 Task: Find connections with filter location Ajā with filter topic #Mobileapplicationswith filter profile language Potuguese with filter current company Tekion Corp with filter school C.V.Raman College of Engineering with filter industry Services for Renewable Energy with filter service category Filing with filter keywords title Chief Executive Officer
Action: Mouse moved to (486, 63)
Screenshot: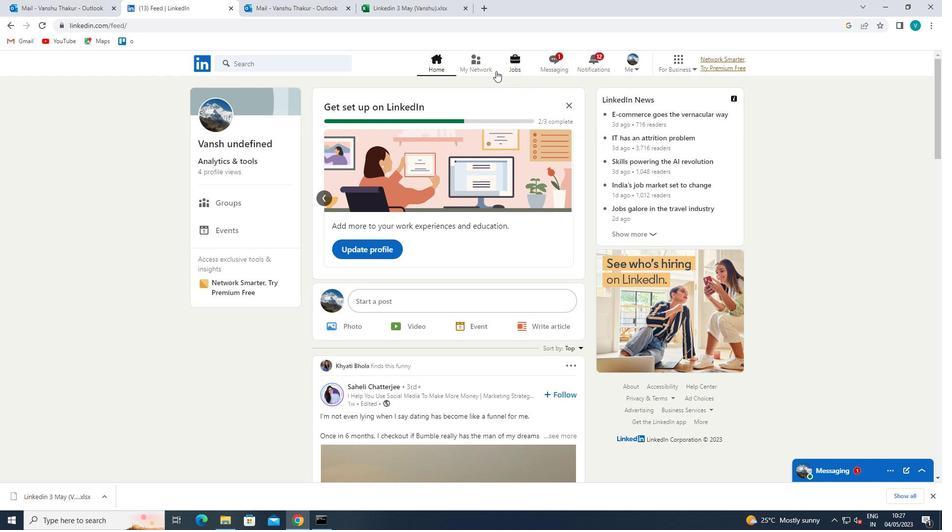 
Action: Mouse pressed left at (486, 63)
Screenshot: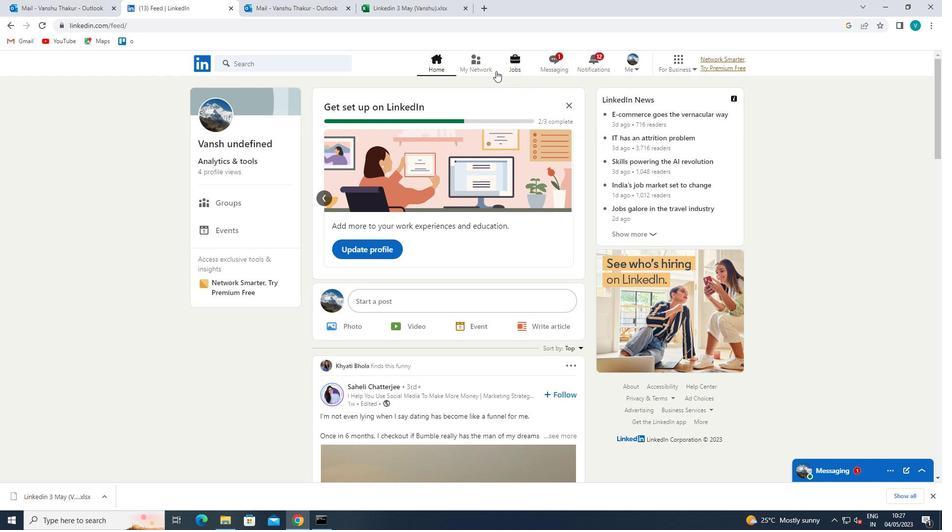 
Action: Mouse moved to (273, 116)
Screenshot: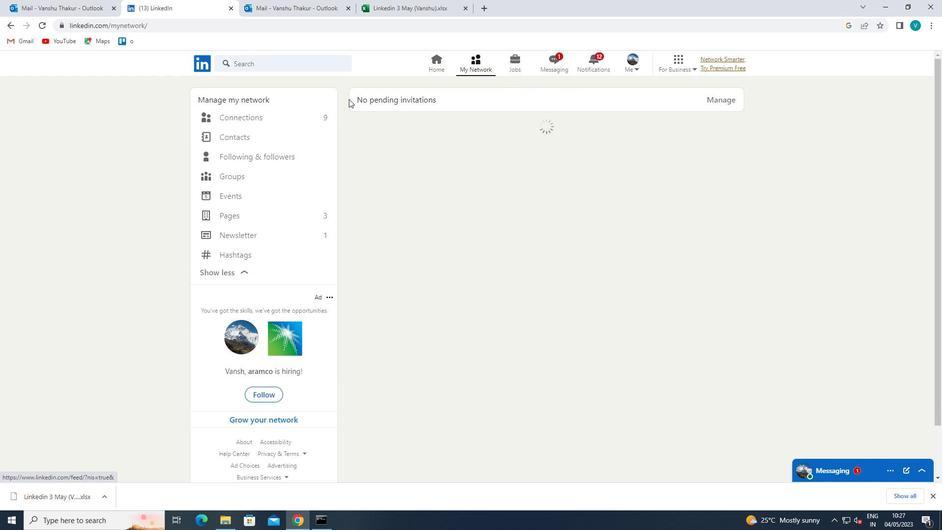 
Action: Mouse pressed left at (273, 116)
Screenshot: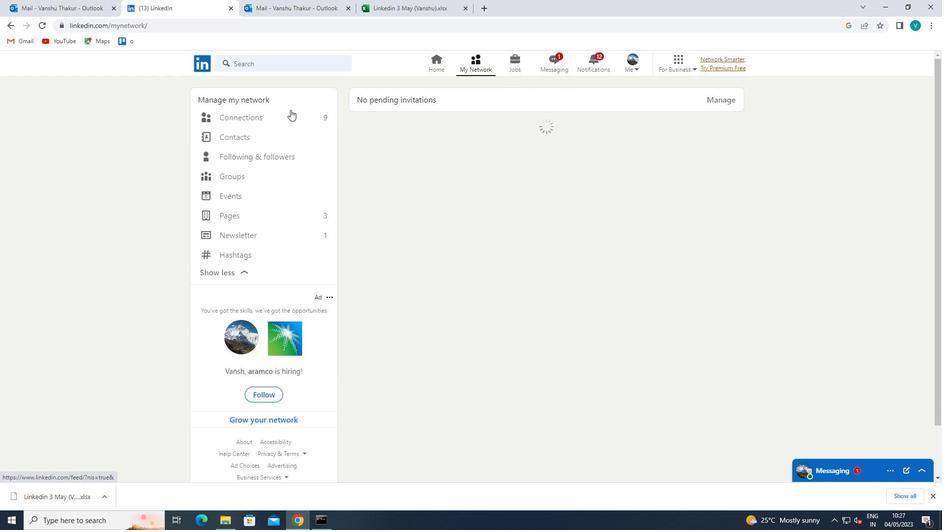 
Action: Mouse moved to (539, 122)
Screenshot: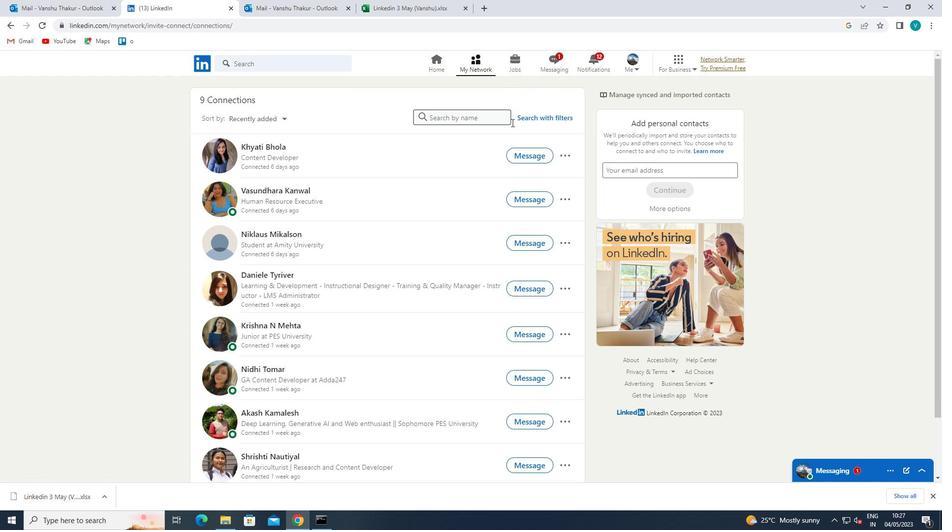 
Action: Mouse pressed left at (539, 122)
Screenshot: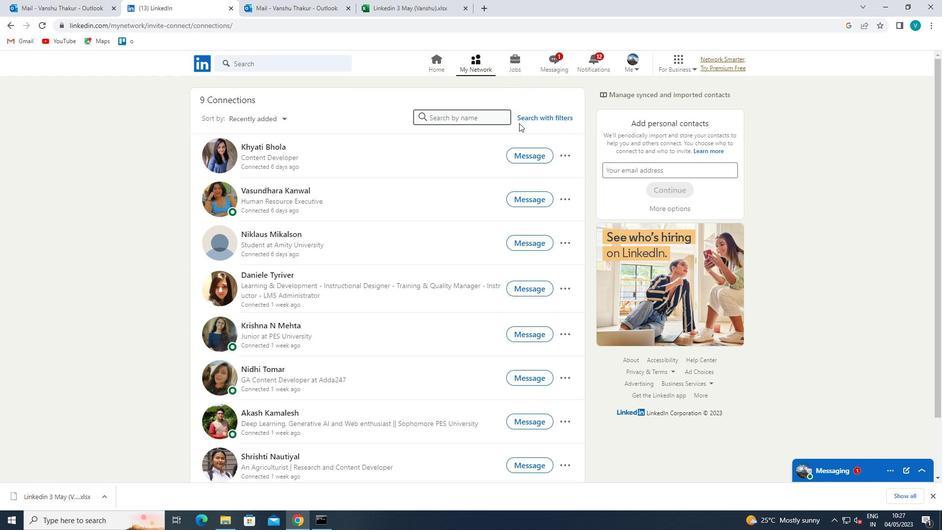 
Action: Mouse moved to (478, 92)
Screenshot: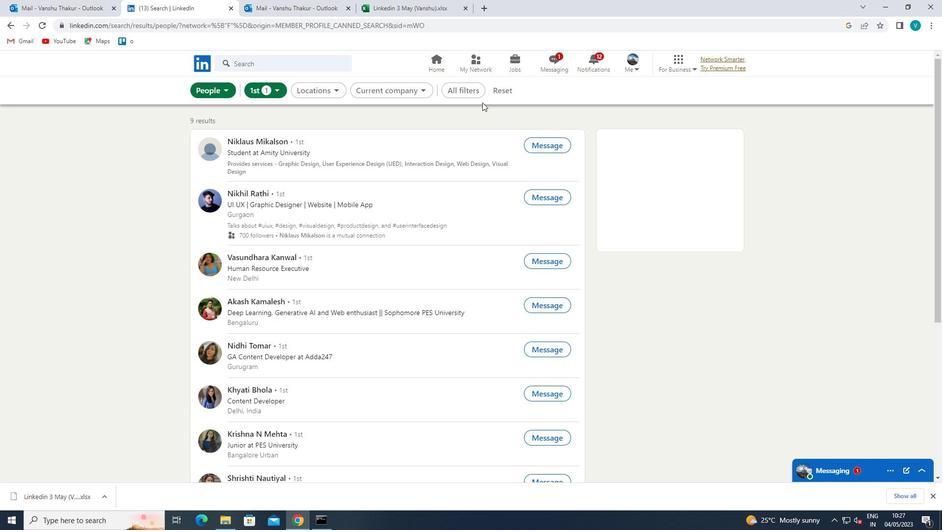 
Action: Mouse pressed left at (478, 92)
Screenshot: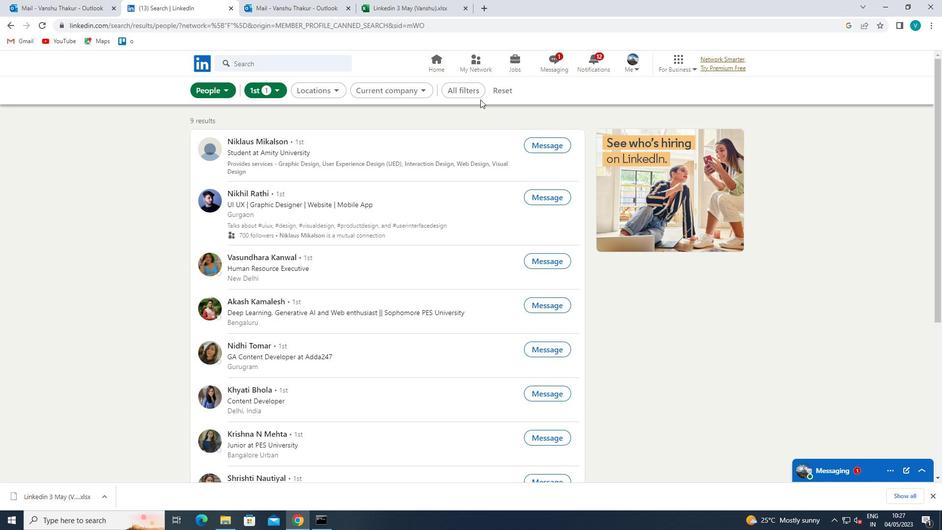 
Action: Mouse moved to (752, 203)
Screenshot: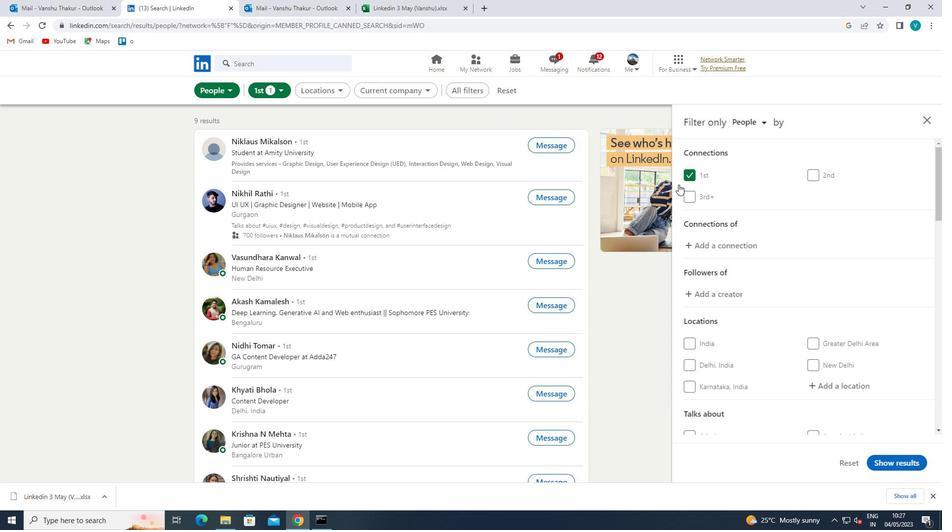 
Action: Mouse scrolled (752, 202) with delta (0, 0)
Screenshot: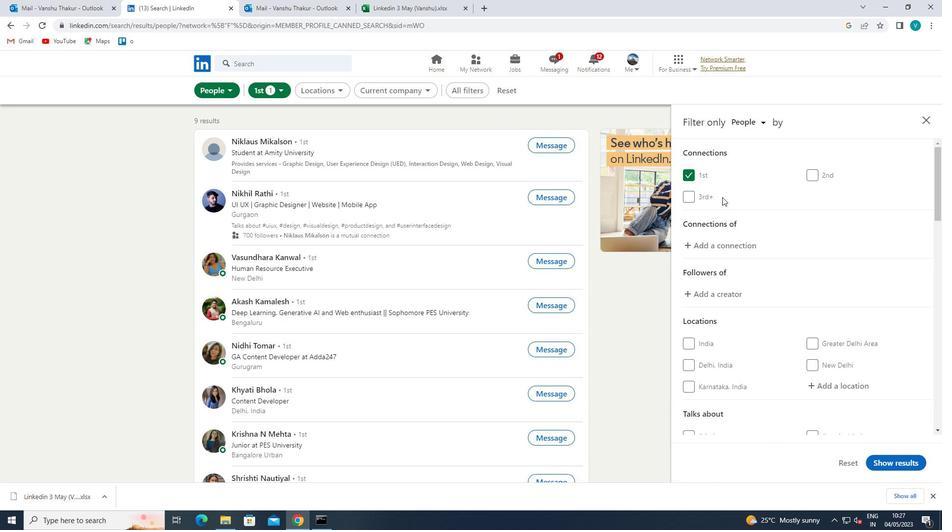 
Action: Mouse scrolled (752, 202) with delta (0, 0)
Screenshot: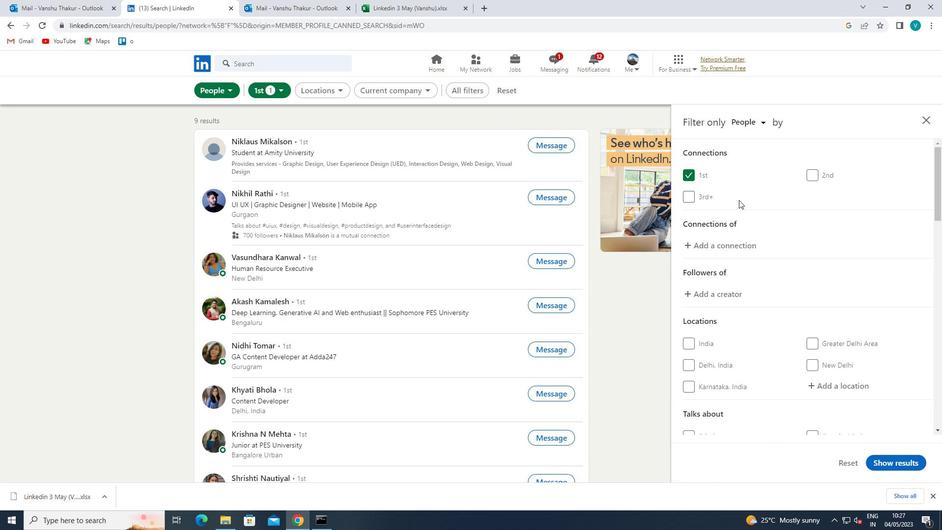 
Action: Mouse moved to (832, 293)
Screenshot: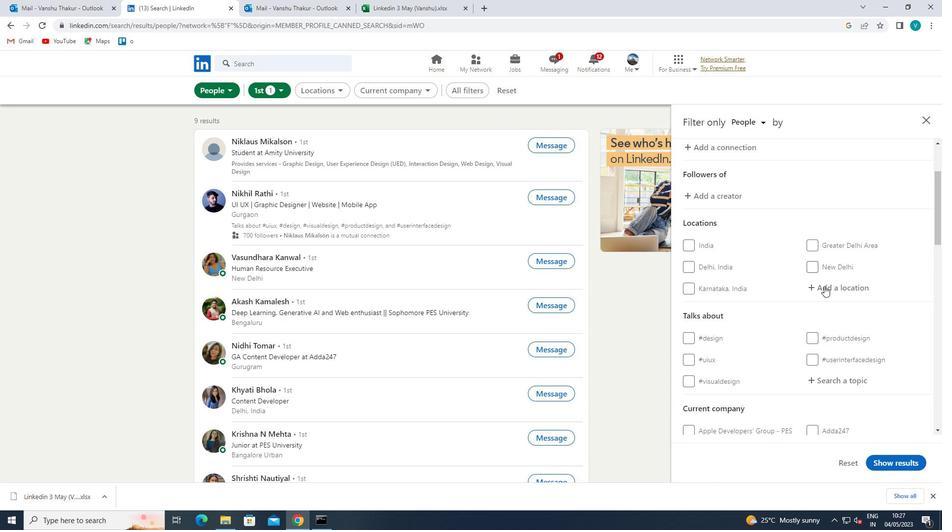 
Action: Mouse pressed left at (832, 293)
Screenshot: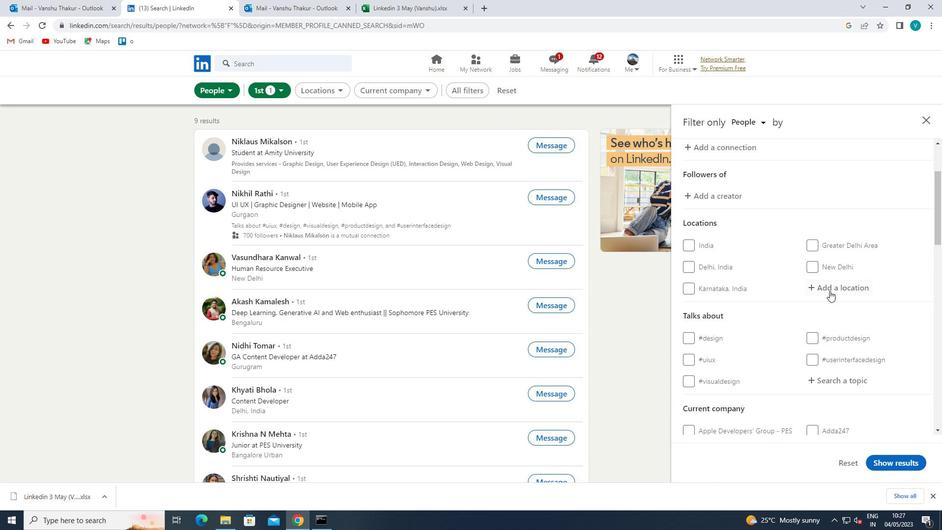 
Action: Mouse moved to (833, 293)
Screenshot: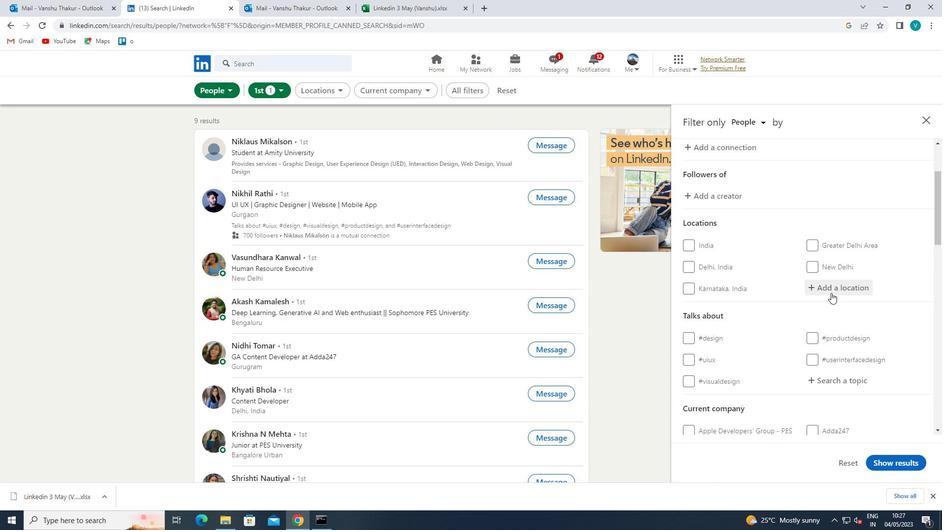 
Action: Key pressed <Key.shift>AJA
Screenshot: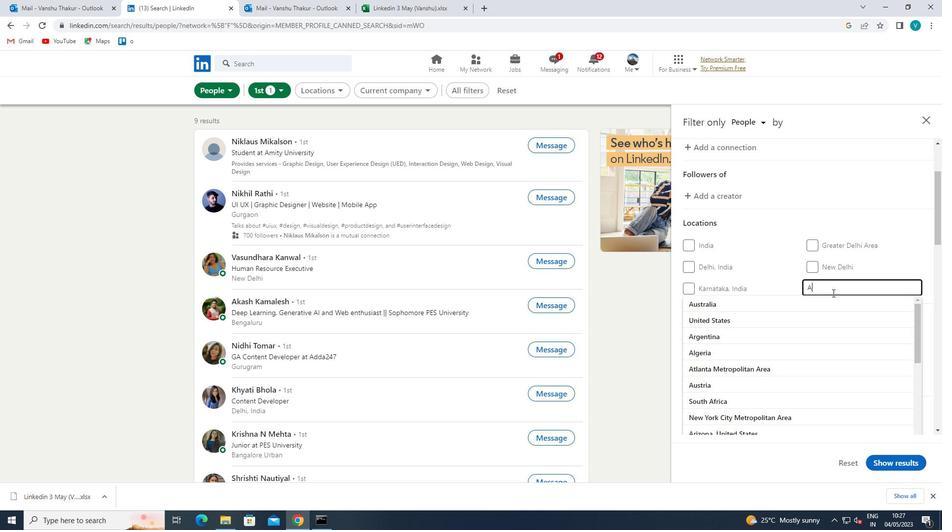 
Action: Mouse moved to (811, 321)
Screenshot: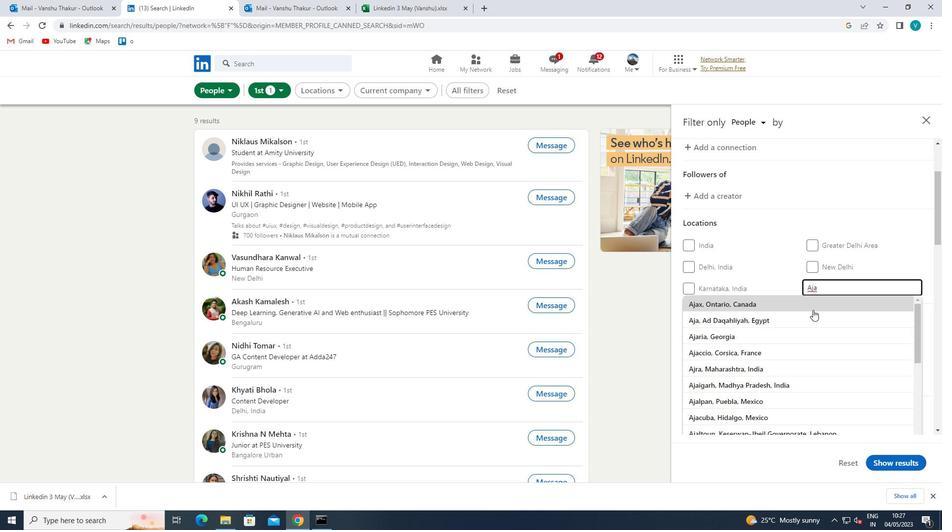 
Action: Mouse pressed left at (811, 321)
Screenshot: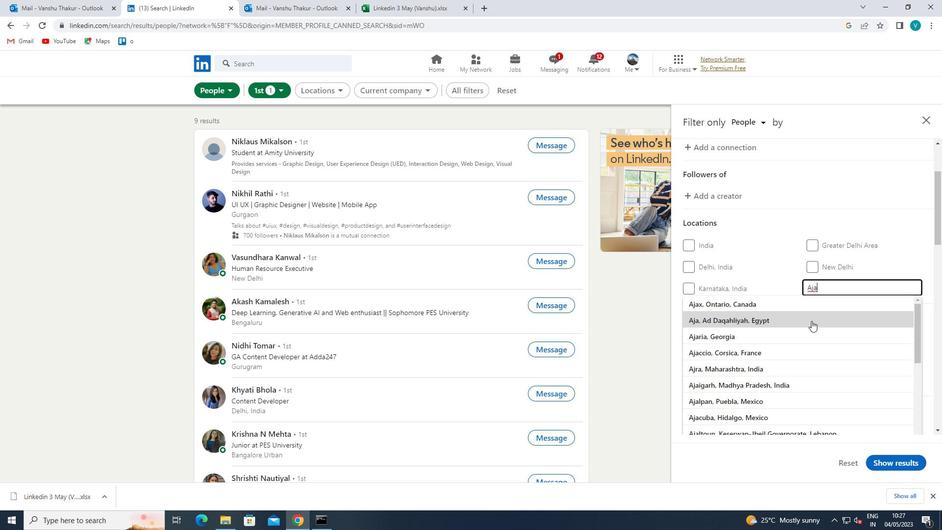 
Action: Mouse moved to (811, 321)
Screenshot: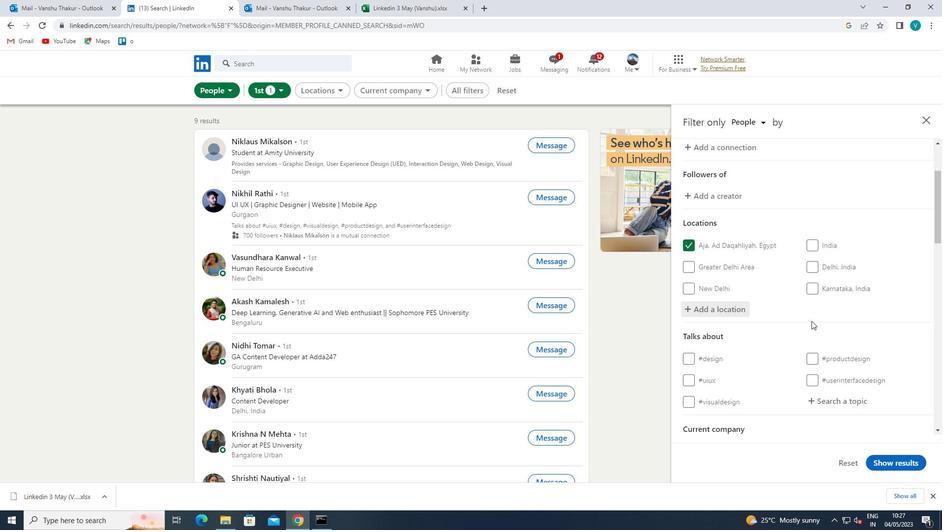 
Action: Mouse scrolled (811, 321) with delta (0, 0)
Screenshot: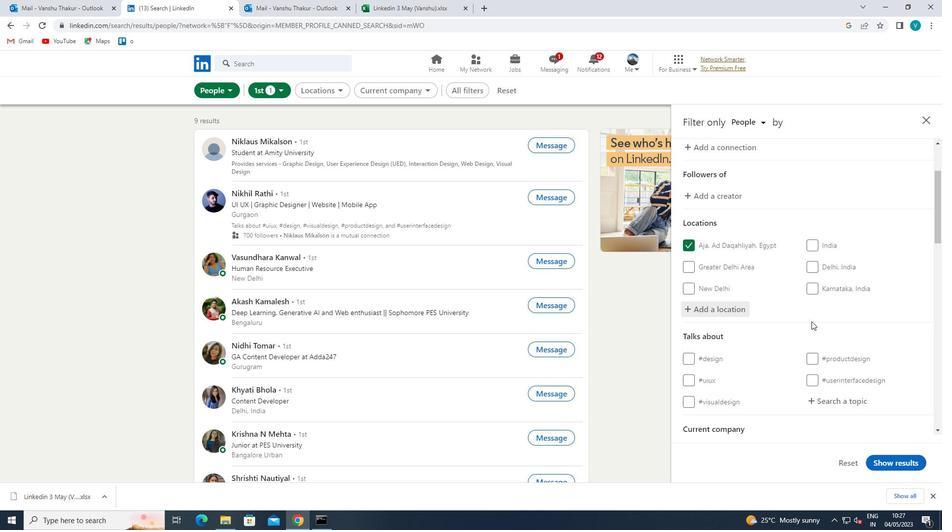 
Action: Mouse scrolled (811, 321) with delta (0, 0)
Screenshot: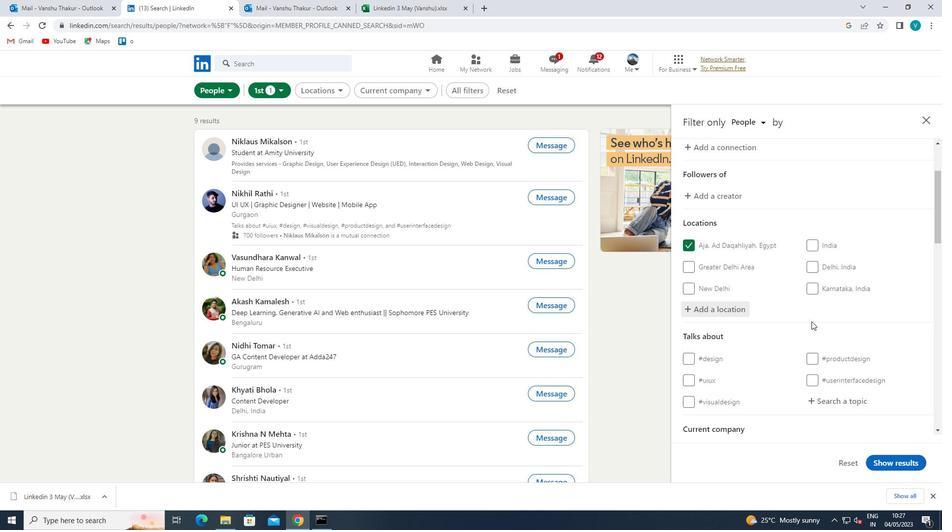 
Action: Mouse moved to (838, 302)
Screenshot: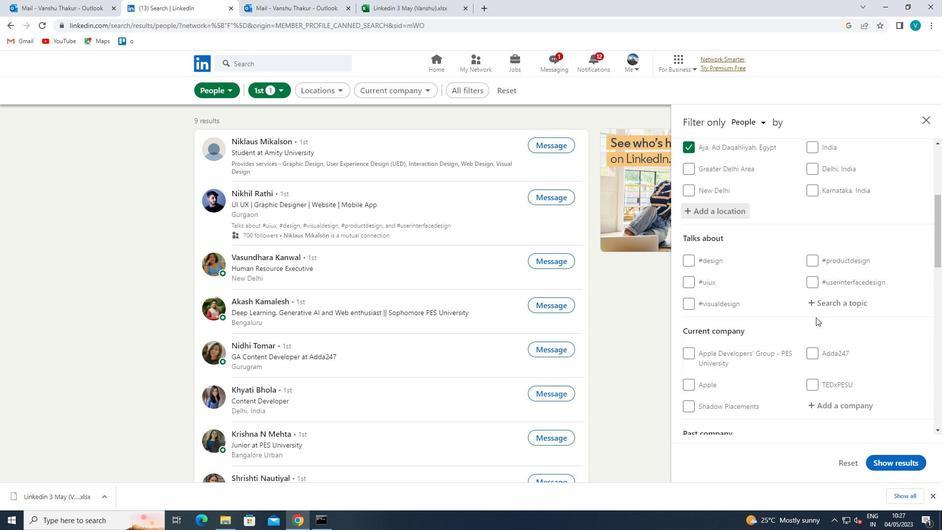 
Action: Mouse pressed left at (838, 302)
Screenshot: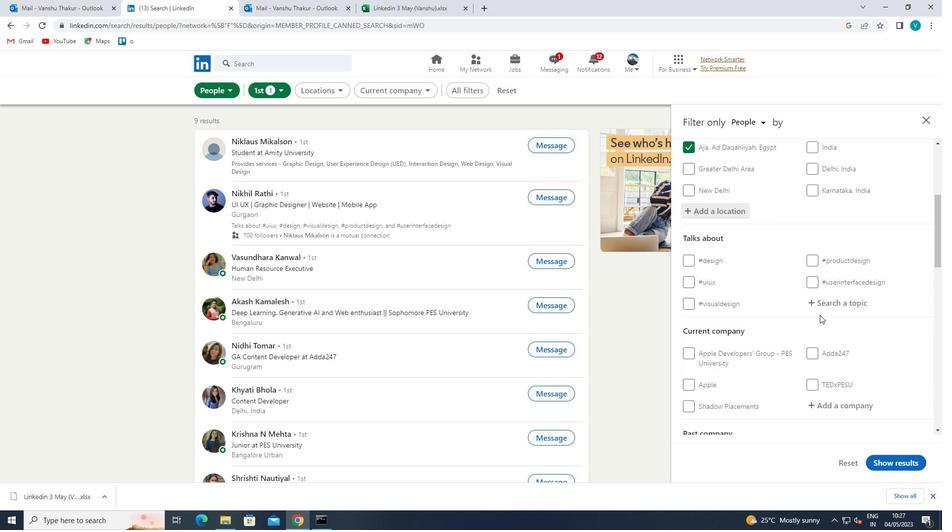 
Action: Mouse moved to (840, 300)
Screenshot: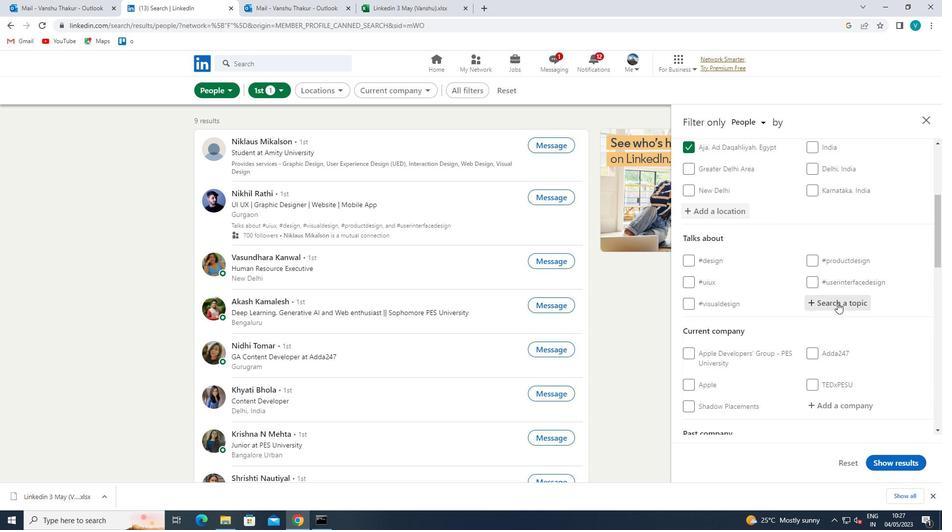 
Action: Key pressed <Key.shift>MOBILE
Screenshot: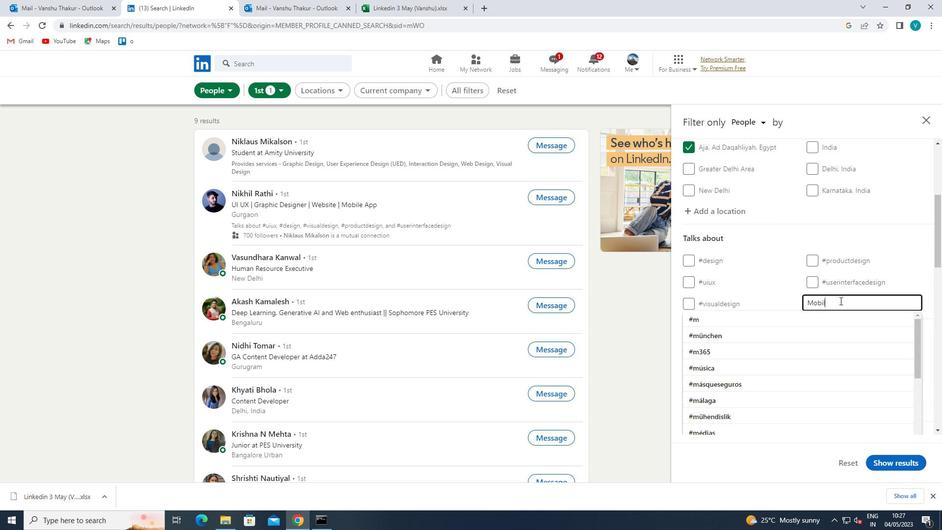 
Action: Mouse moved to (773, 396)
Screenshot: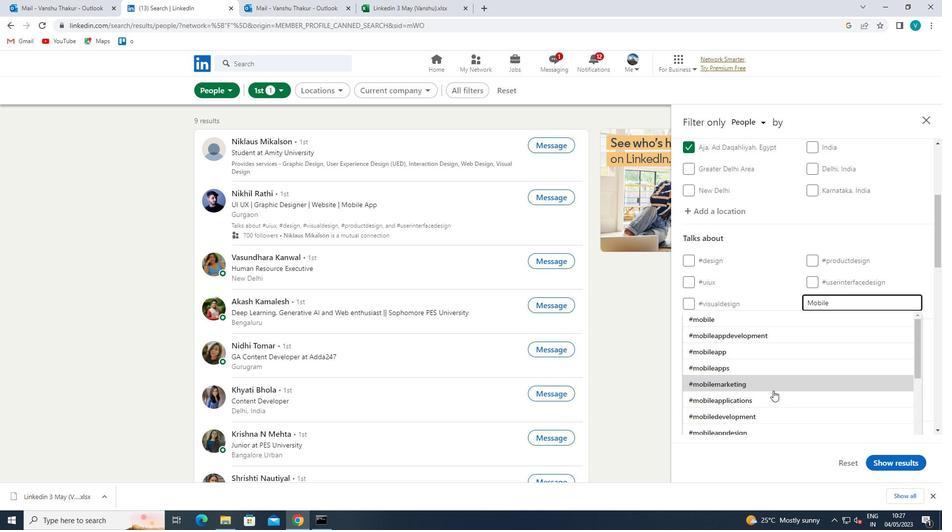 
Action: Mouse pressed left at (773, 396)
Screenshot: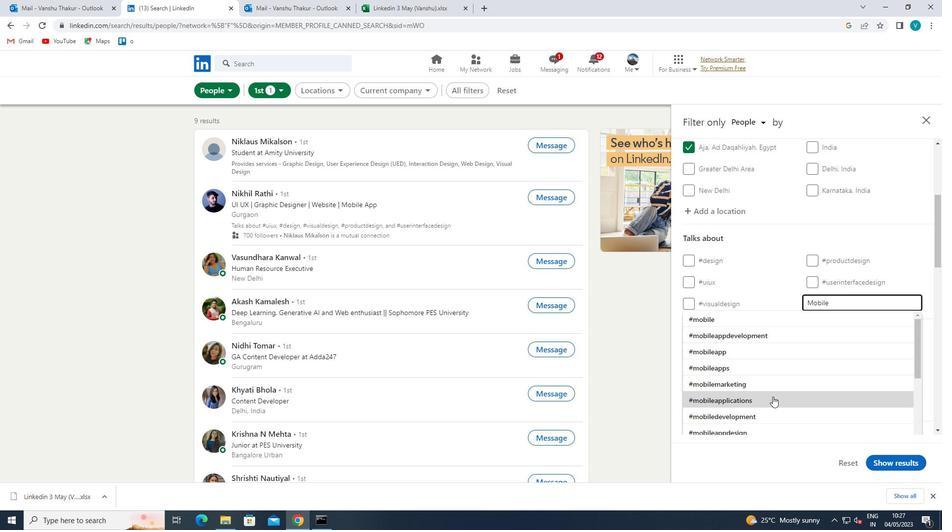 
Action: Mouse moved to (787, 387)
Screenshot: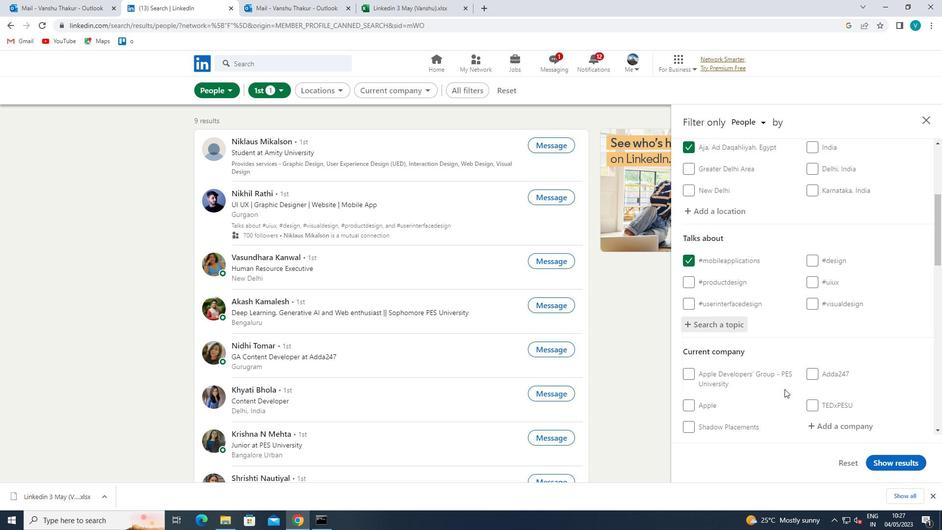 
Action: Mouse scrolled (787, 387) with delta (0, 0)
Screenshot: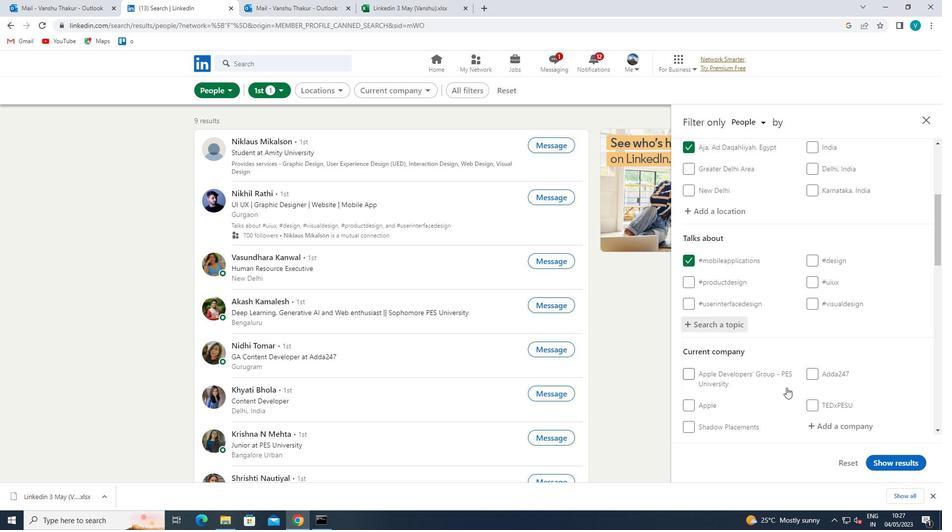 
Action: Mouse scrolled (787, 387) with delta (0, 0)
Screenshot: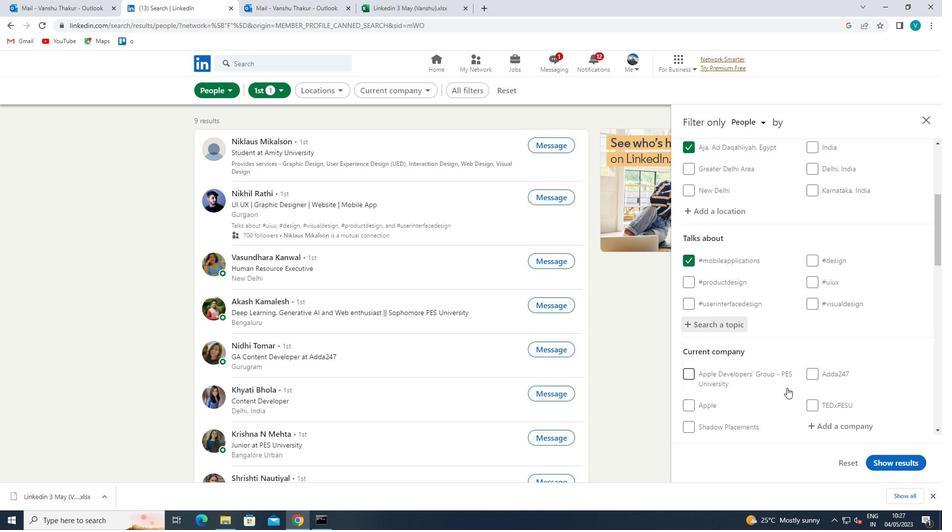 
Action: Mouse moved to (833, 328)
Screenshot: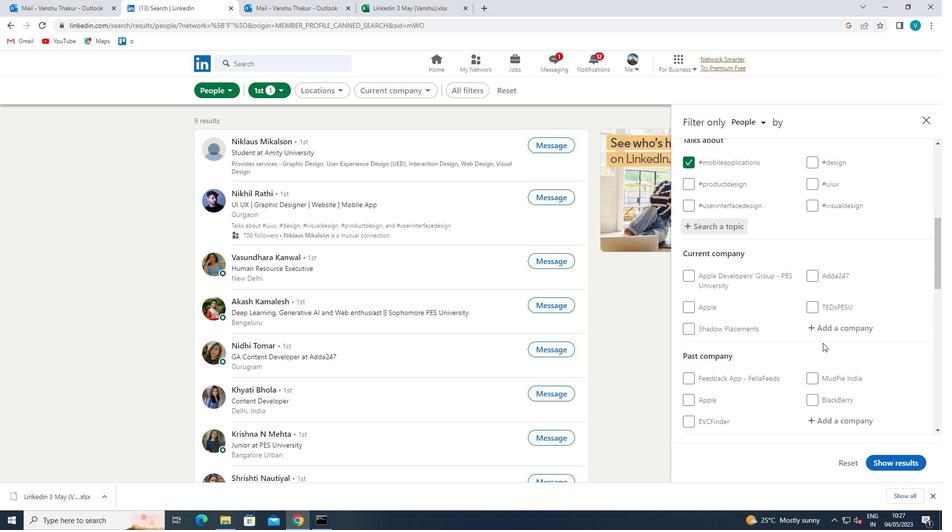 
Action: Mouse pressed left at (833, 328)
Screenshot: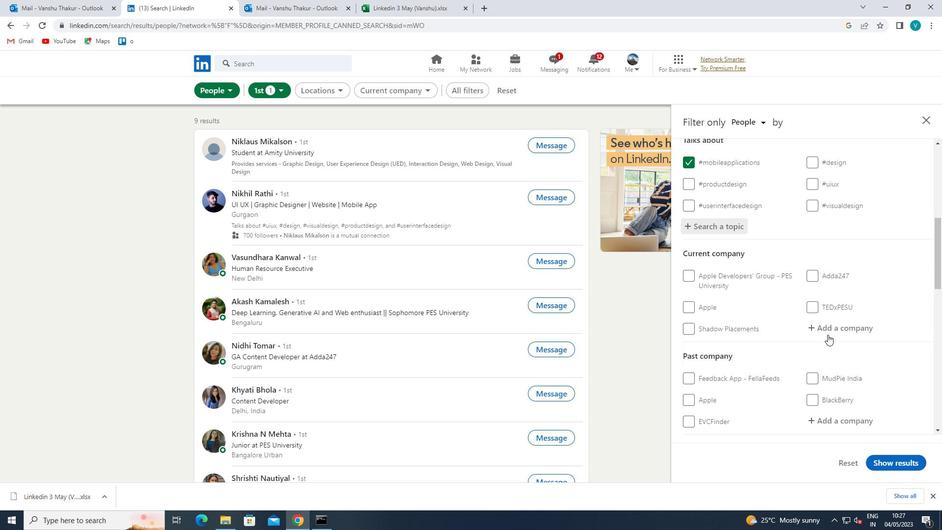 
Action: Mouse moved to (832, 328)
Screenshot: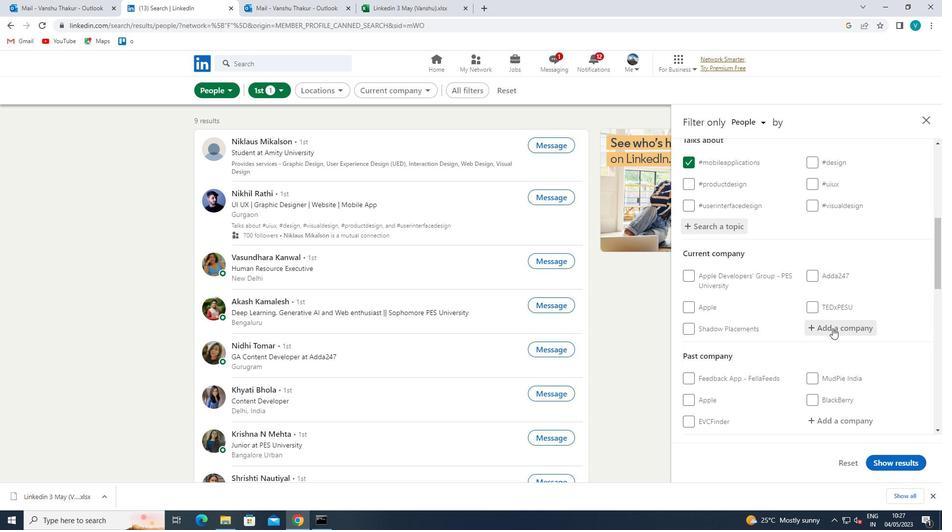 
Action: Key pressed <Key.shift>TEKION
Screenshot: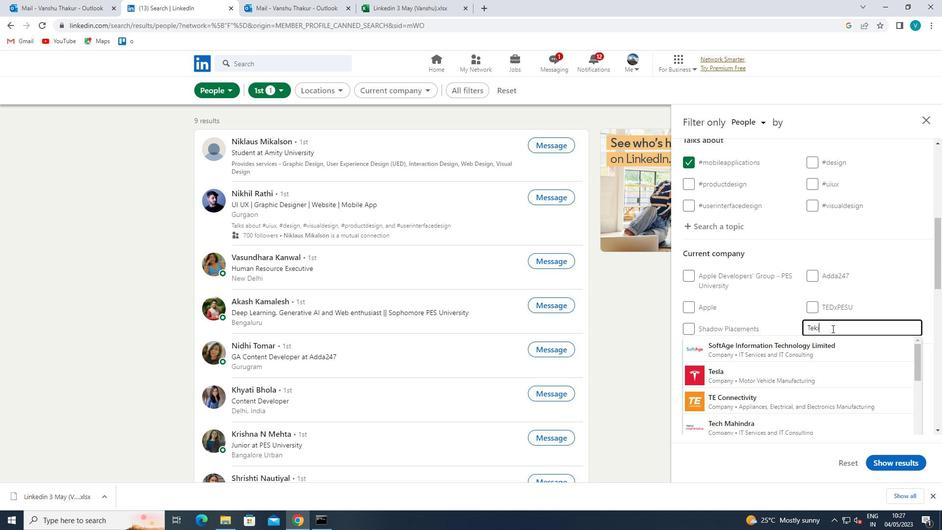 
Action: Mouse moved to (818, 341)
Screenshot: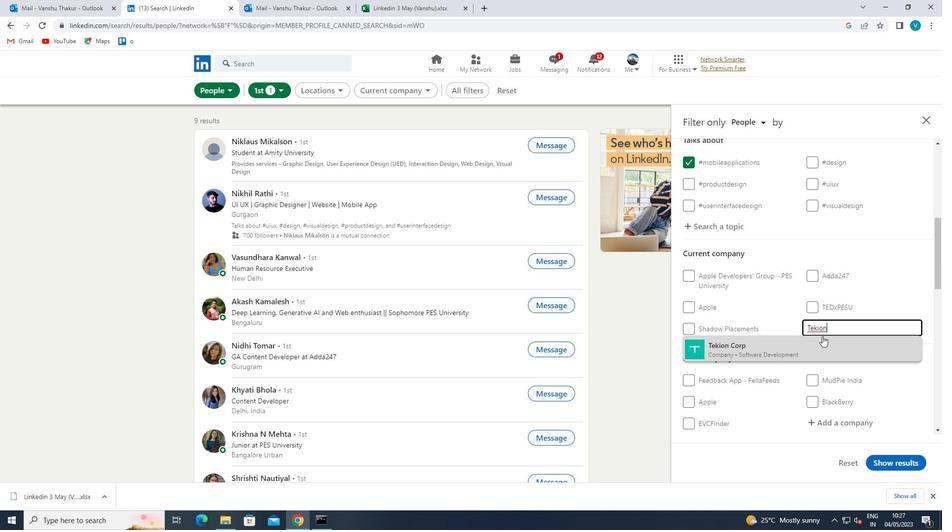 
Action: Mouse pressed left at (818, 341)
Screenshot: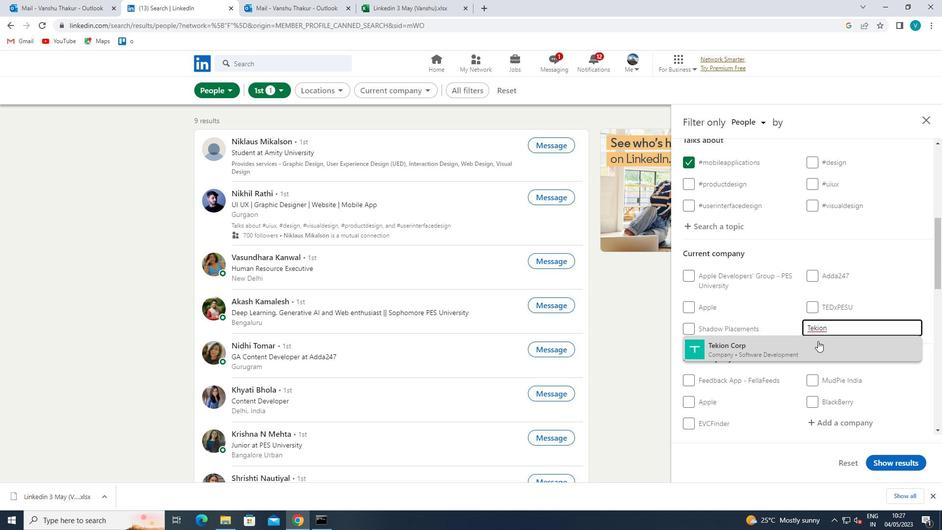 
Action: Mouse moved to (818, 341)
Screenshot: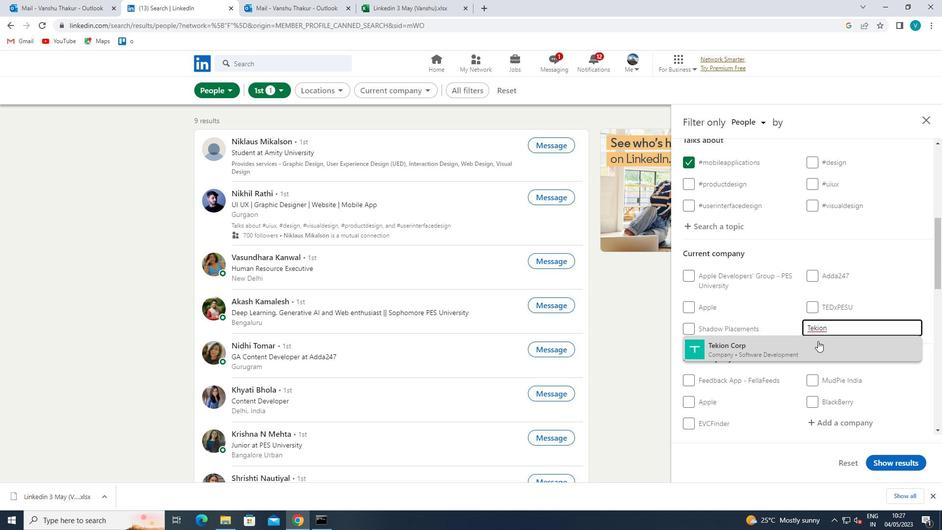 
Action: Mouse scrolled (818, 341) with delta (0, 0)
Screenshot: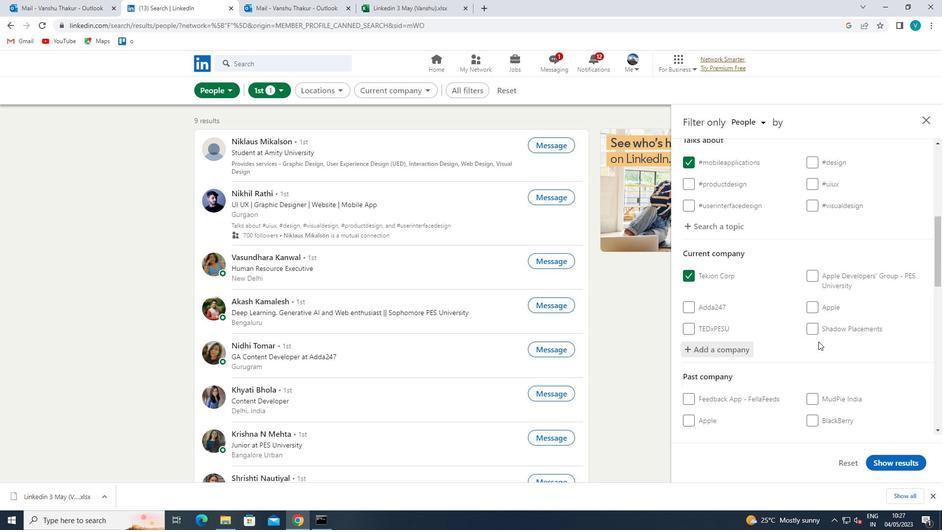 
Action: Mouse scrolled (818, 341) with delta (0, 0)
Screenshot: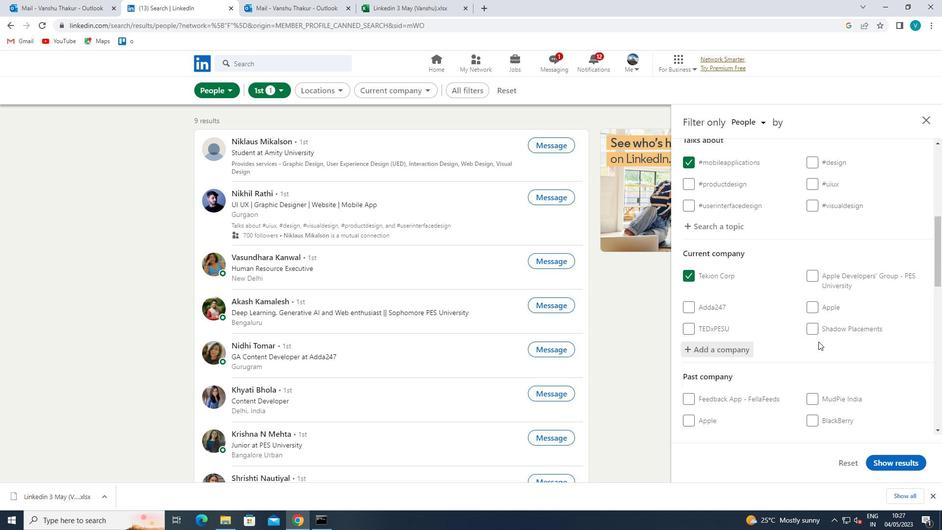 
Action: Mouse scrolled (818, 341) with delta (0, 0)
Screenshot: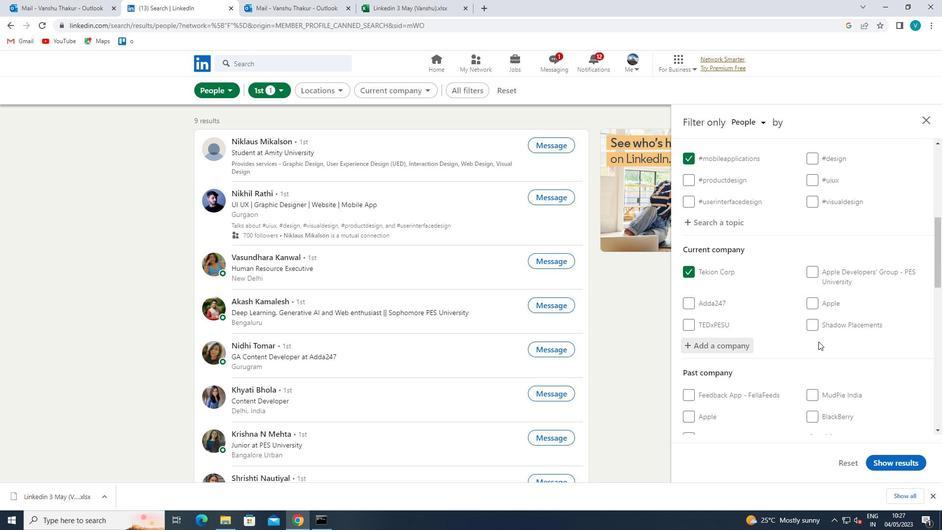 
Action: Mouse scrolled (818, 341) with delta (0, 0)
Screenshot: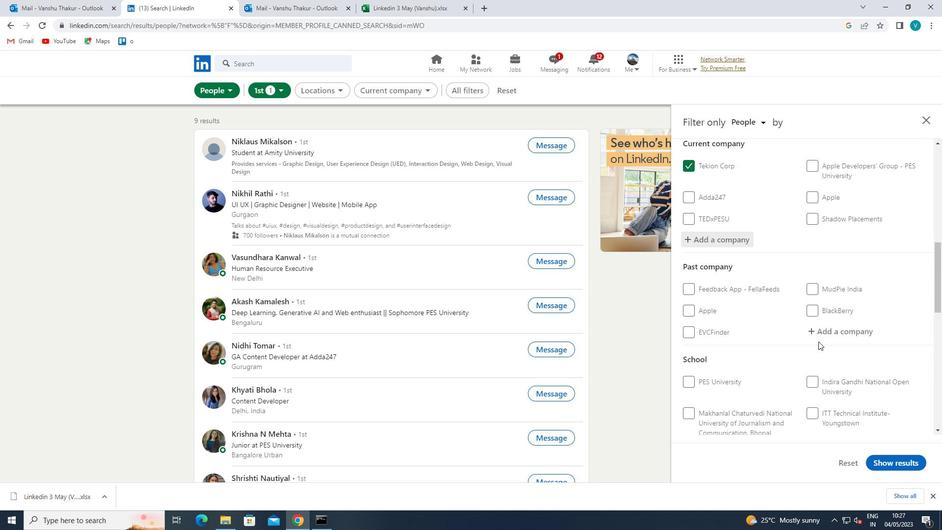 
Action: Mouse scrolled (818, 341) with delta (0, 0)
Screenshot: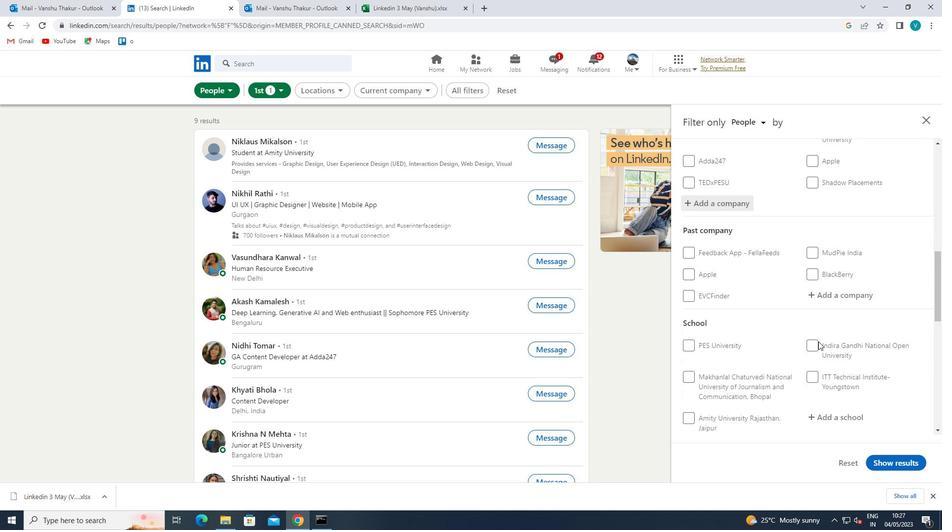 
Action: Mouse moved to (844, 317)
Screenshot: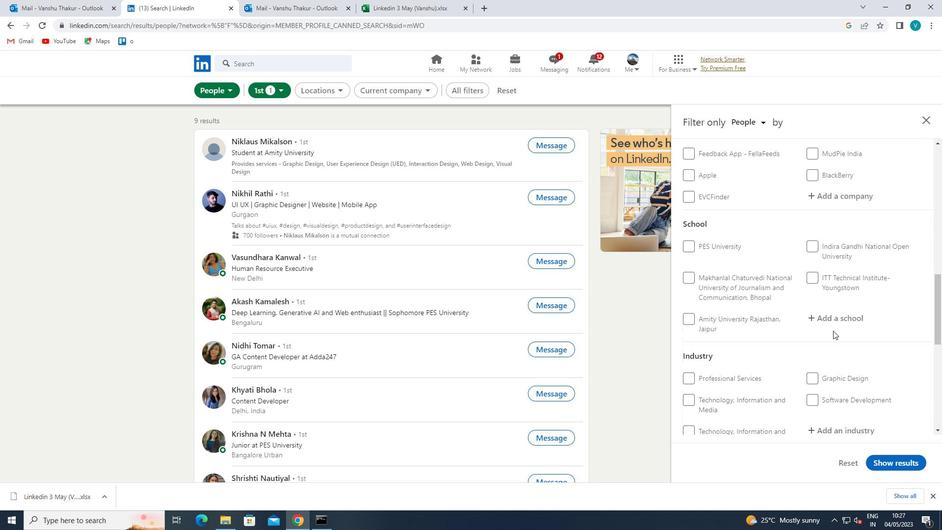 
Action: Mouse pressed left at (844, 317)
Screenshot: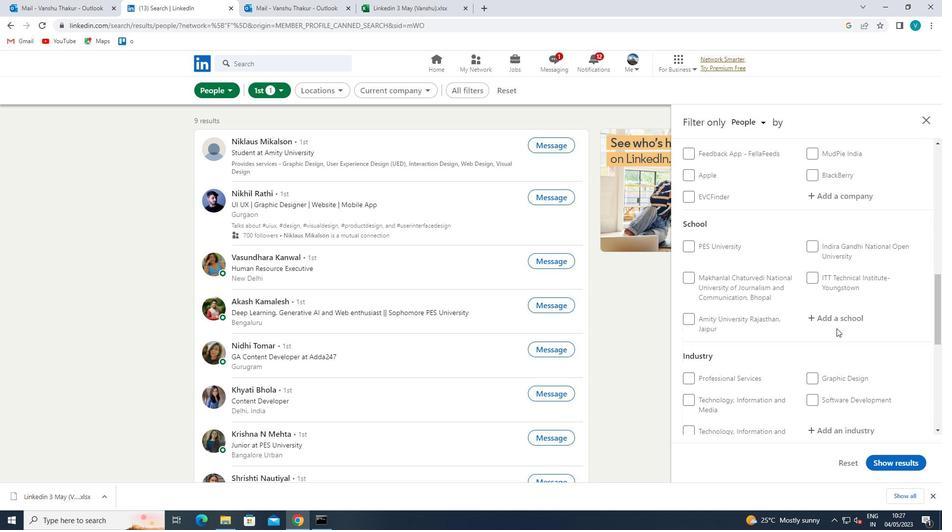 
Action: Mouse moved to (843, 317)
Screenshot: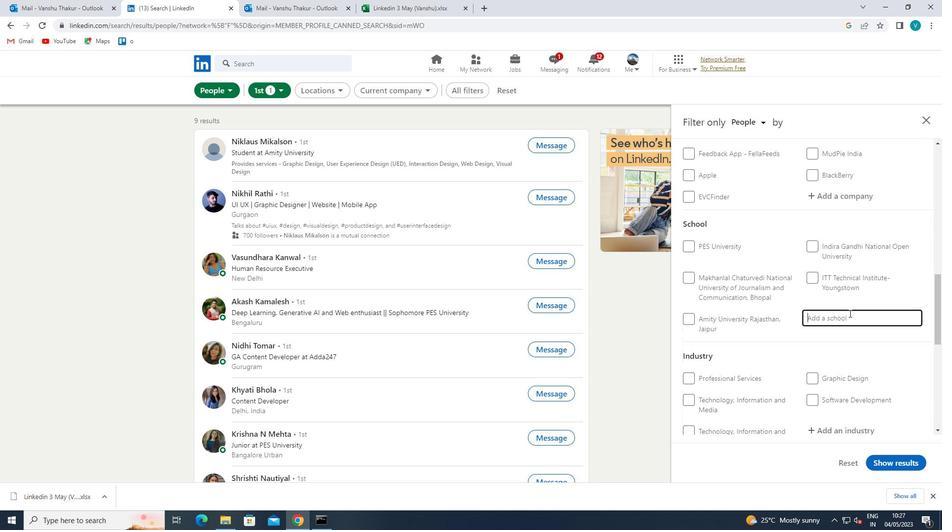 
Action: Key pressed <Key.shift><Key.shift><Key.shift><Key.shift><Key.shift><Key.shift><Key.shift><Key.shift><Key.shift><Key.shift>C.<Key.shift>V,<Key.backspace>.<Key.space><Key.shift>RAMAN
Screenshot: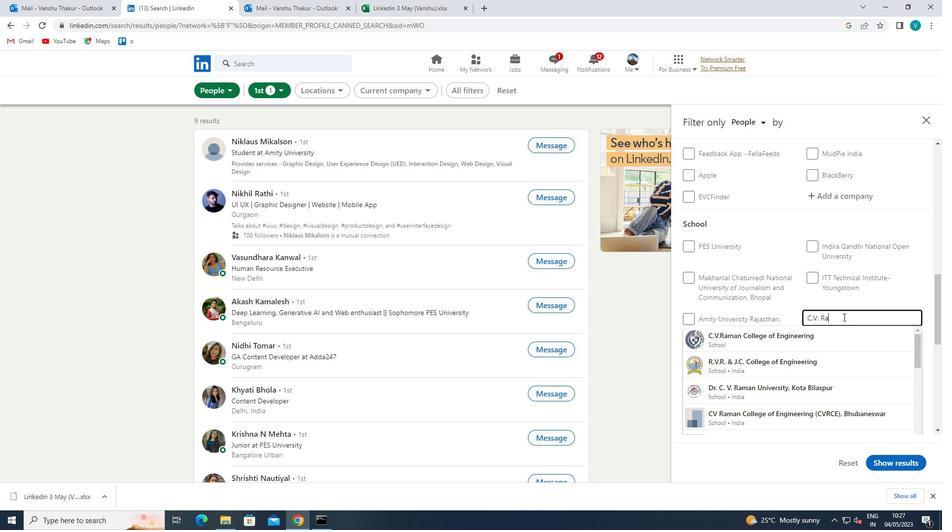 
Action: Mouse moved to (825, 359)
Screenshot: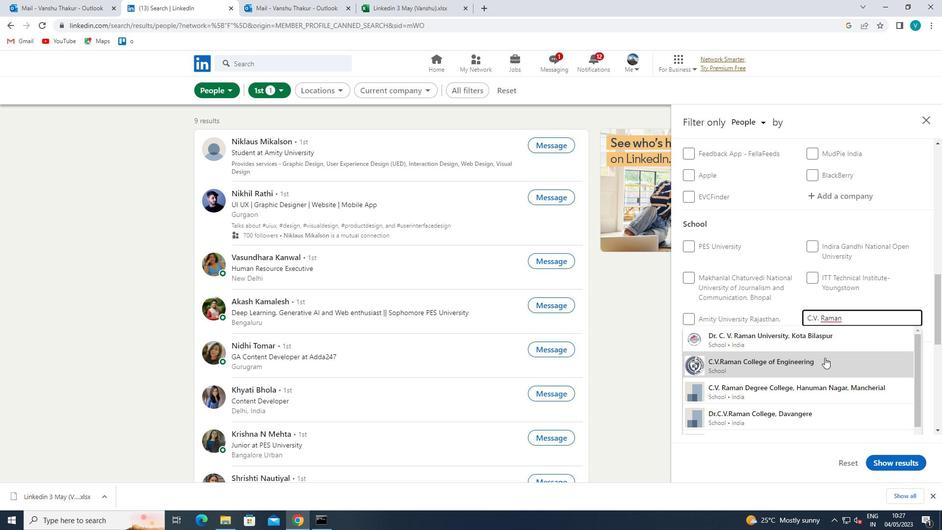 
Action: Mouse pressed left at (825, 359)
Screenshot: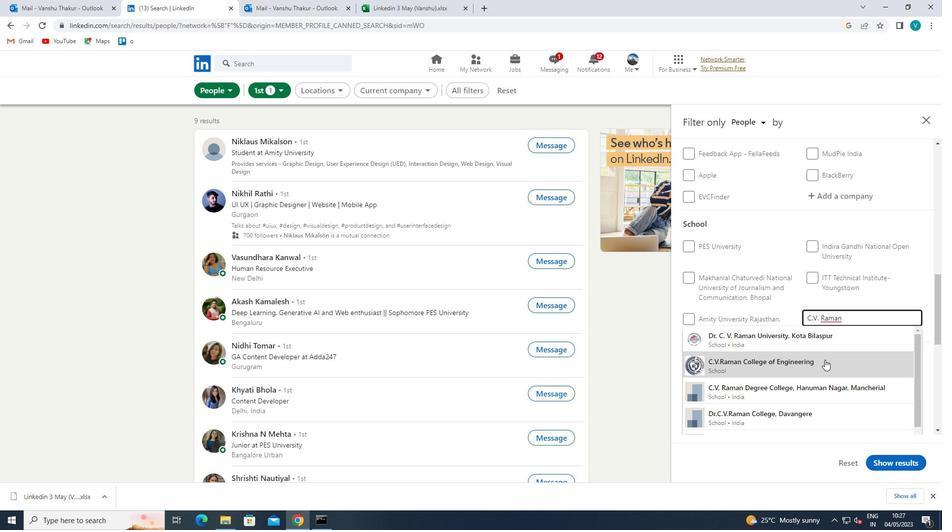 
Action: Mouse moved to (826, 359)
Screenshot: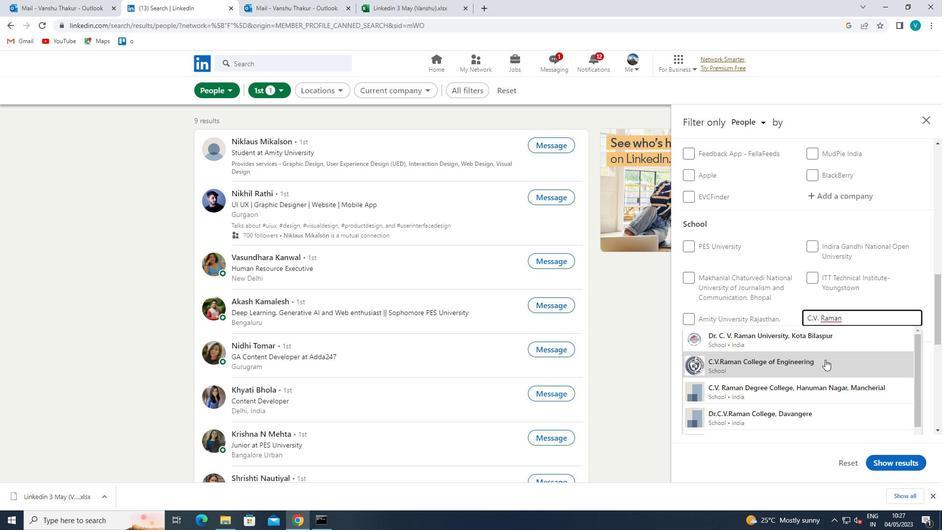 
Action: Mouse scrolled (826, 358) with delta (0, 0)
Screenshot: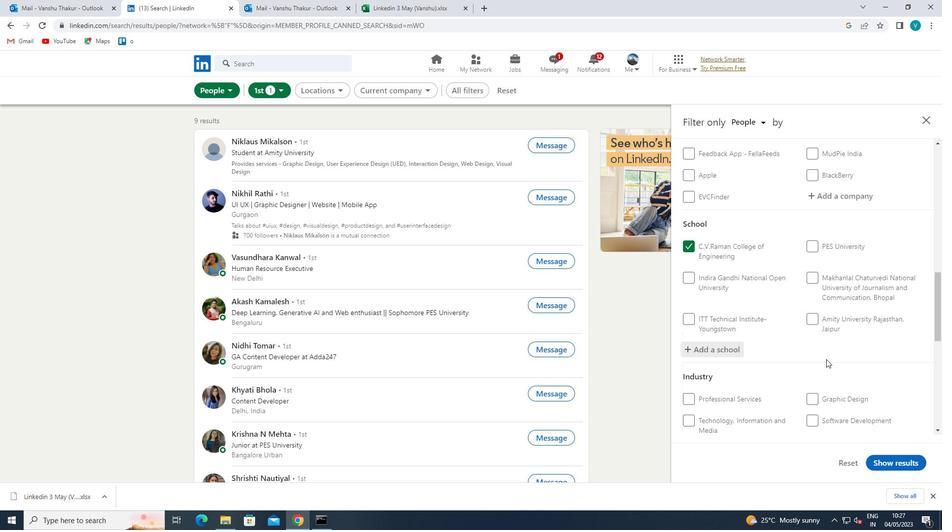 
Action: Mouse scrolled (826, 358) with delta (0, 0)
Screenshot: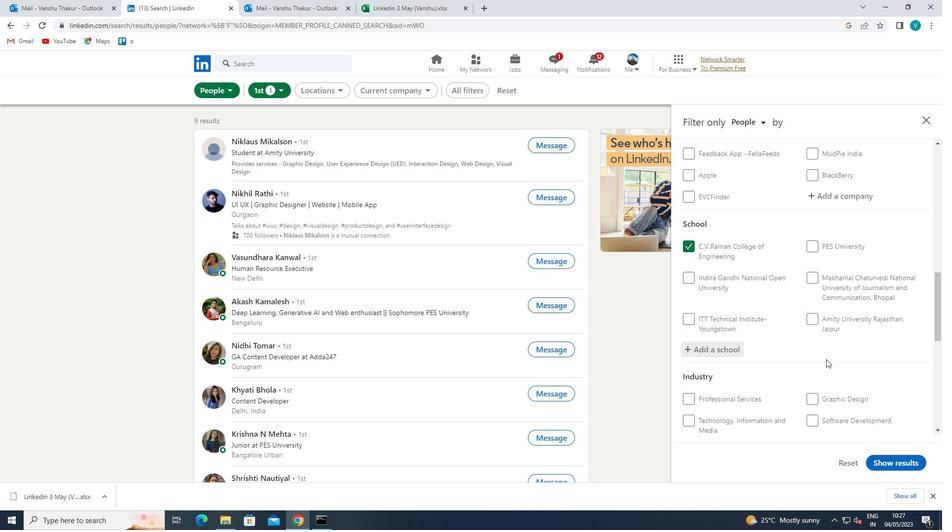 
Action: Mouse scrolled (826, 358) with delta (0, 0)
Screenshot: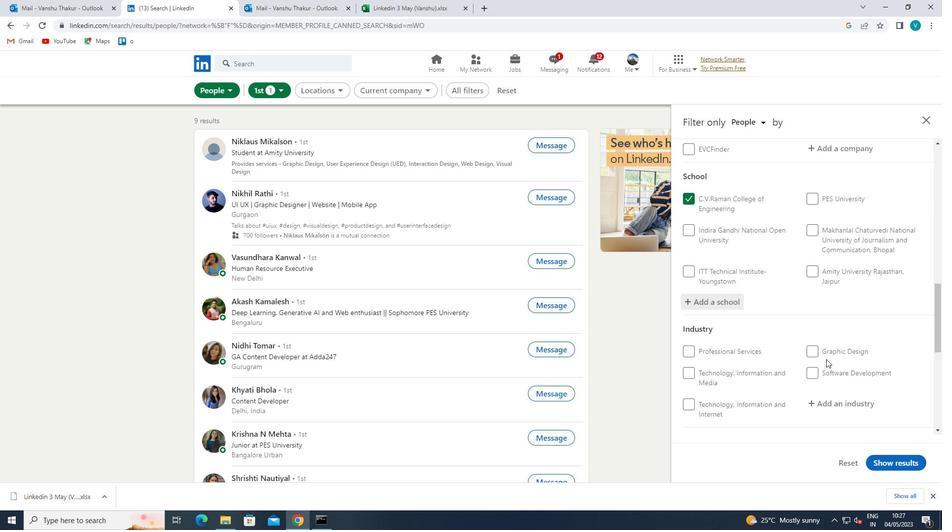 
Action: Mouse moved to (846, 307)
Screenshot: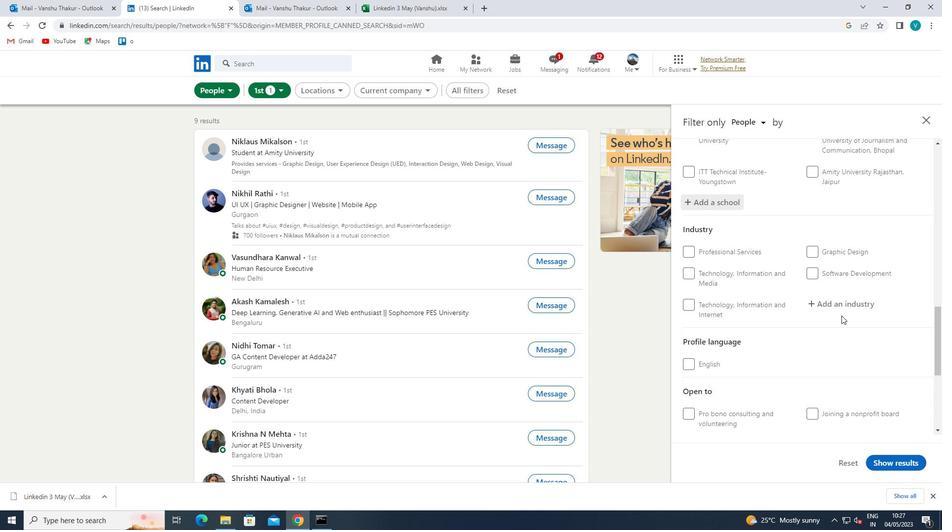 
Action: Mouse pressed left at (846, 307)
Screenshot: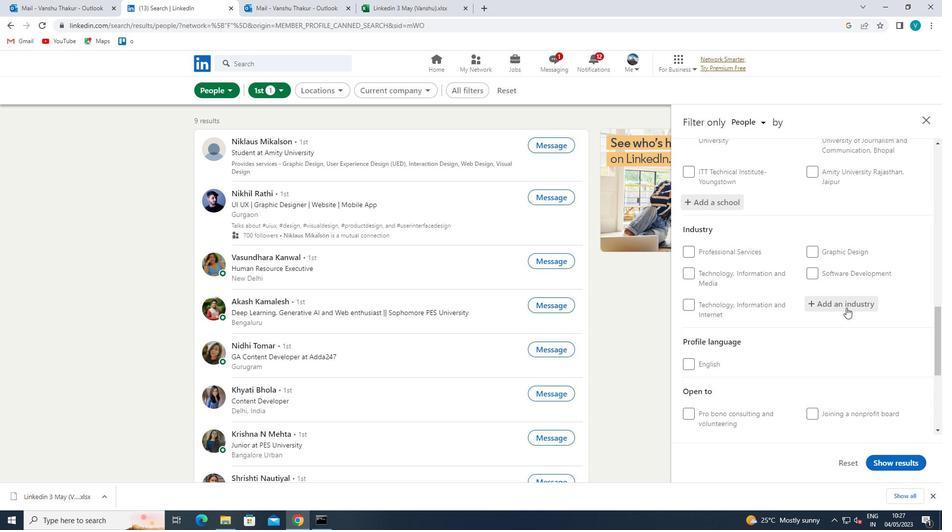 
Action: Mouse moved to (847, 307)
Screenshot: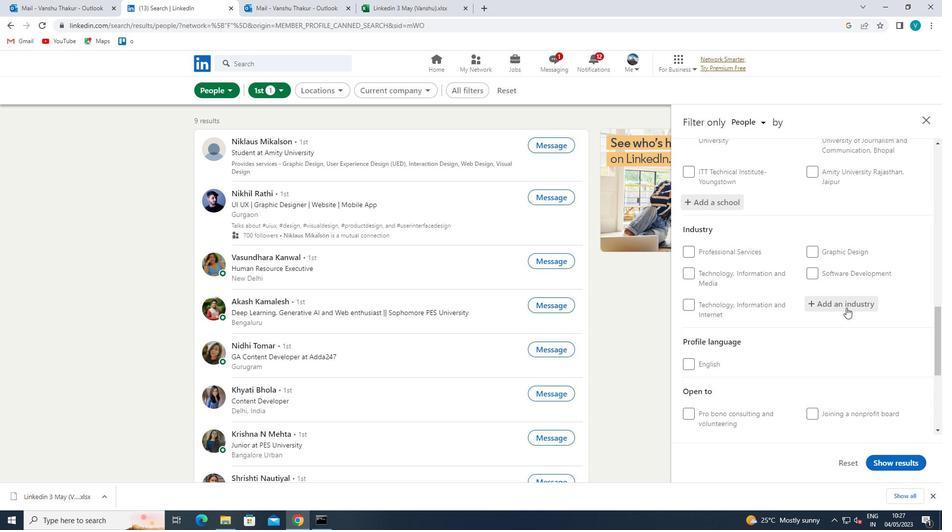 
Action: Key pressed <Key.shift>SER
Screenshot: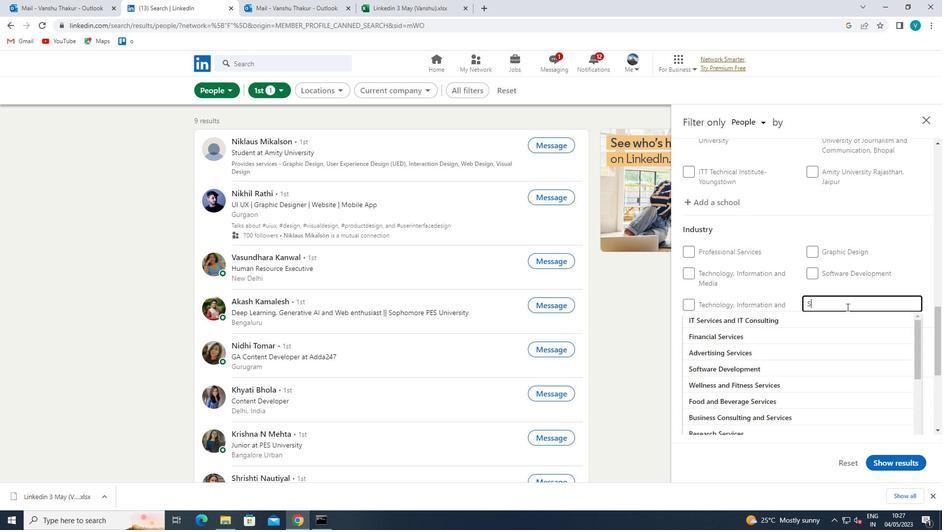 
Action: Mouse moved to (847, 307)
Screenshot: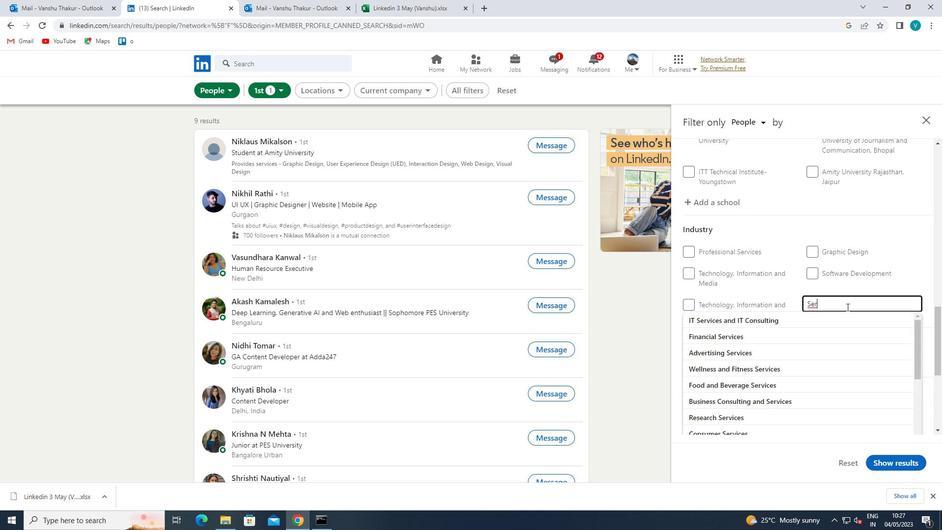 
Action: Key pressed V
Screenshot: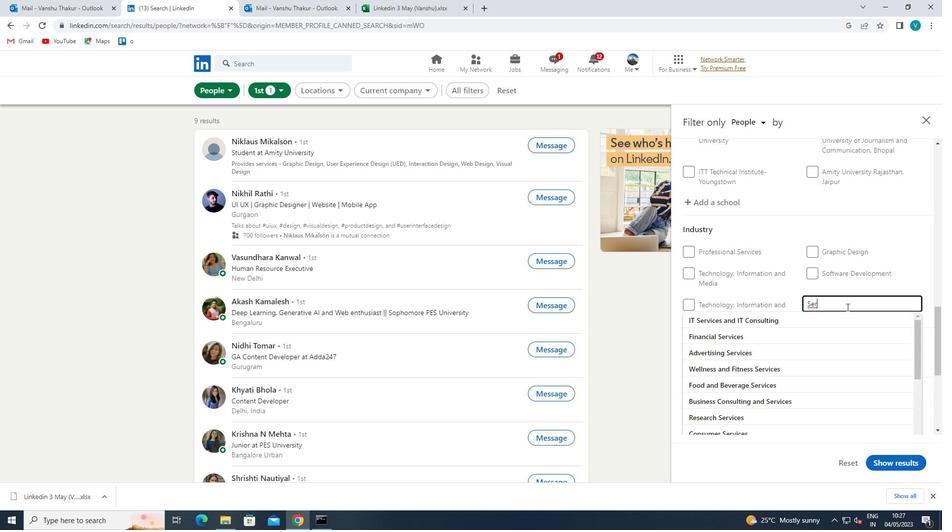 
Action: Mouse moved to (847, 307)
Screenshot: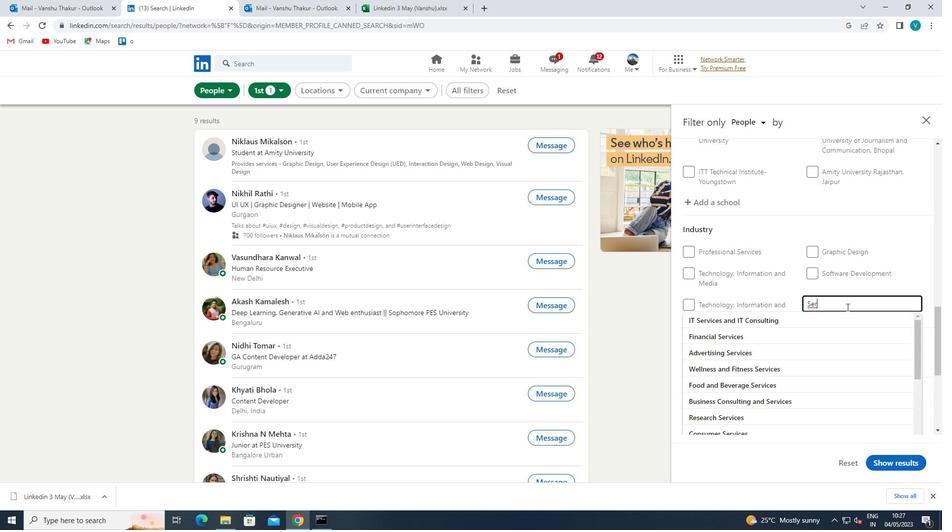 
Action: Key pressed I
Screenshot: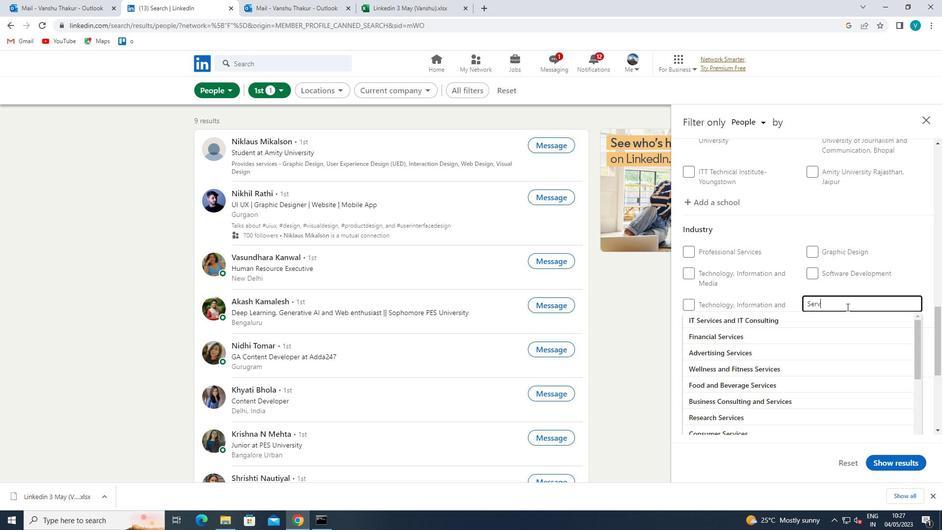 
Action: Mouse moved to (846, 307)
Screenshot: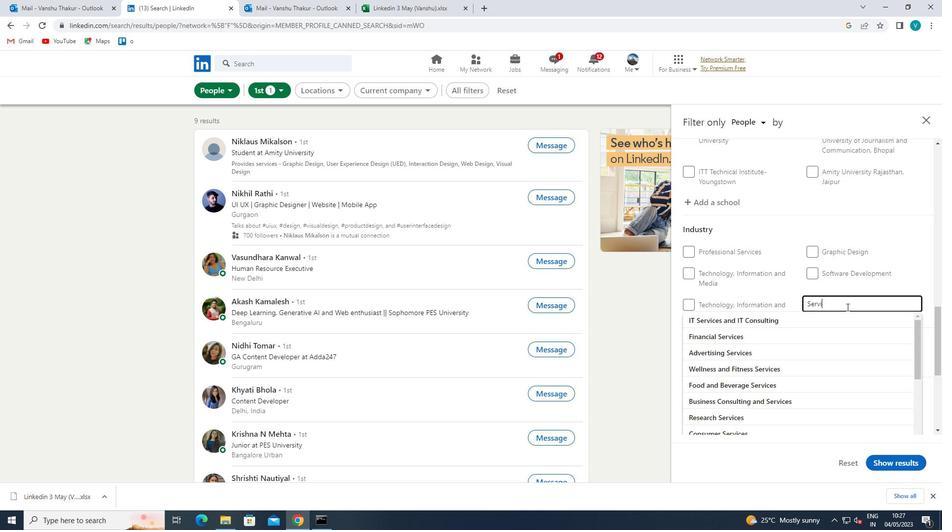 
Action: Key pressed CES
Screenshot: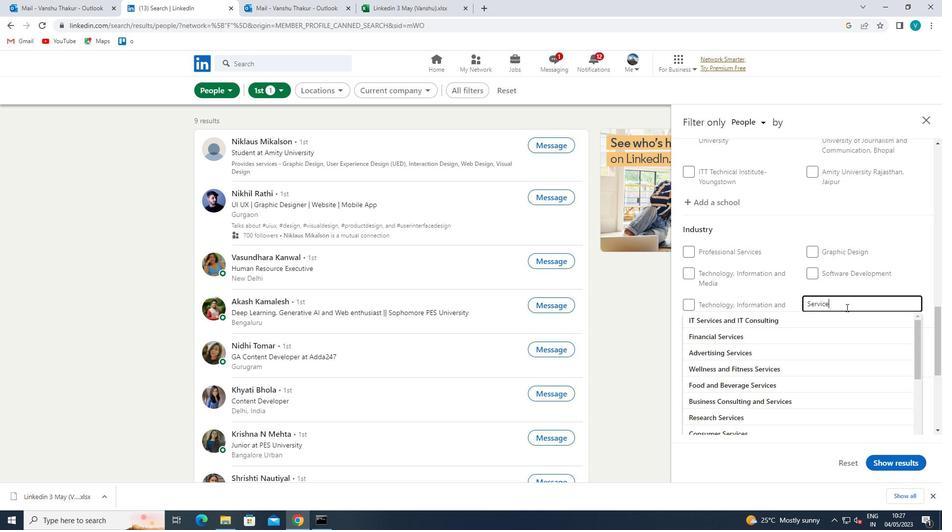 
Action: Mouse moved to (851, 305)
Screenshot: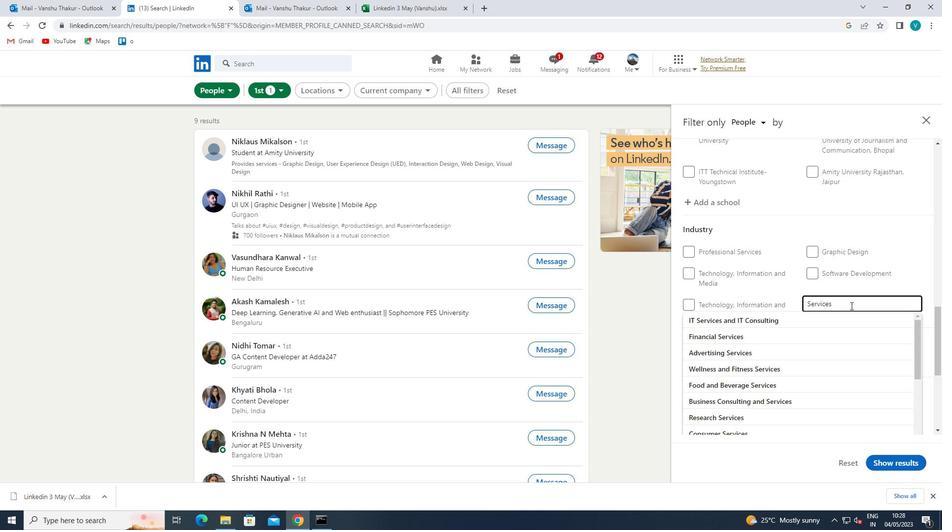 
Action: Key pressed <Key.space>FOR<Key.space><Key.shift>RENEW
Screenshot: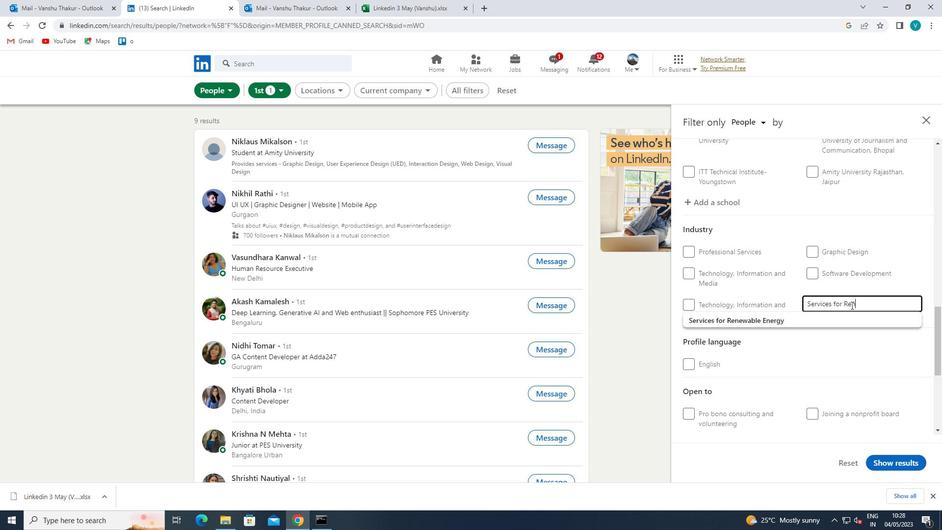
Action: Mouse moved to (834, 317)
Screenshot: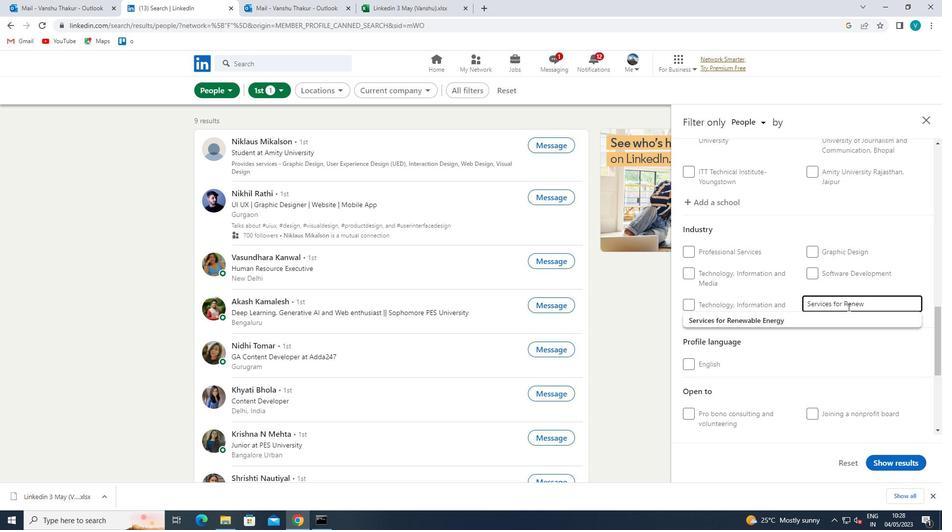 
Action: Mouse pressed left at (834, 317)
Screenshot: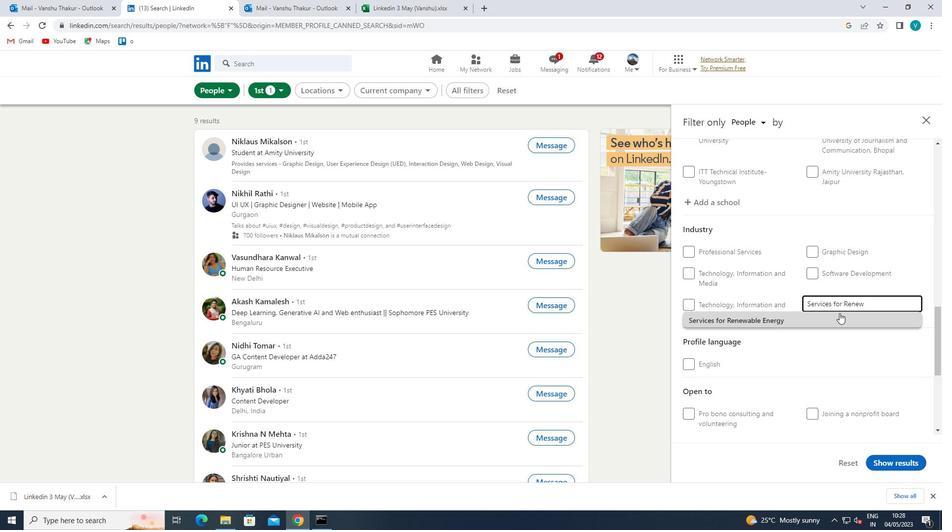 
Action: Mouse moved to (834, 319)
Screenshot: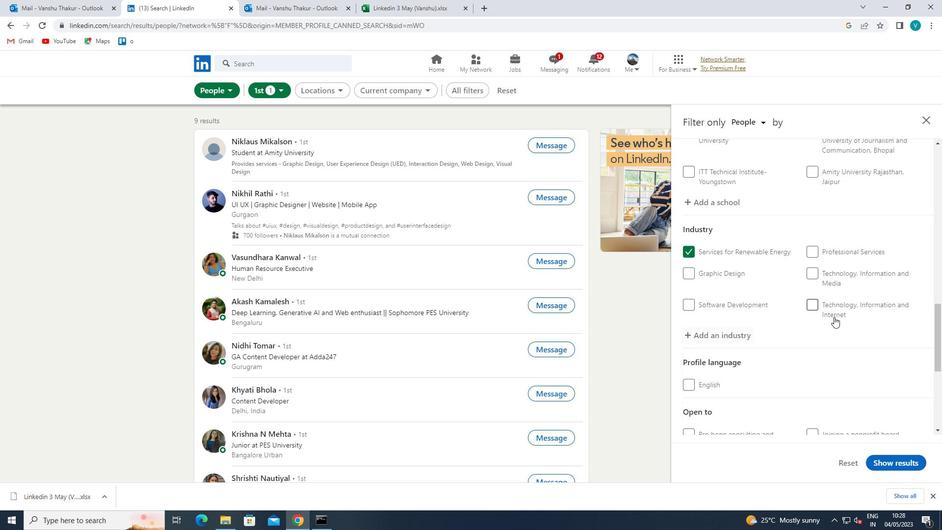 
Action: Mouse scrolled (834, 318) with delta (0, 0)
Screenshot: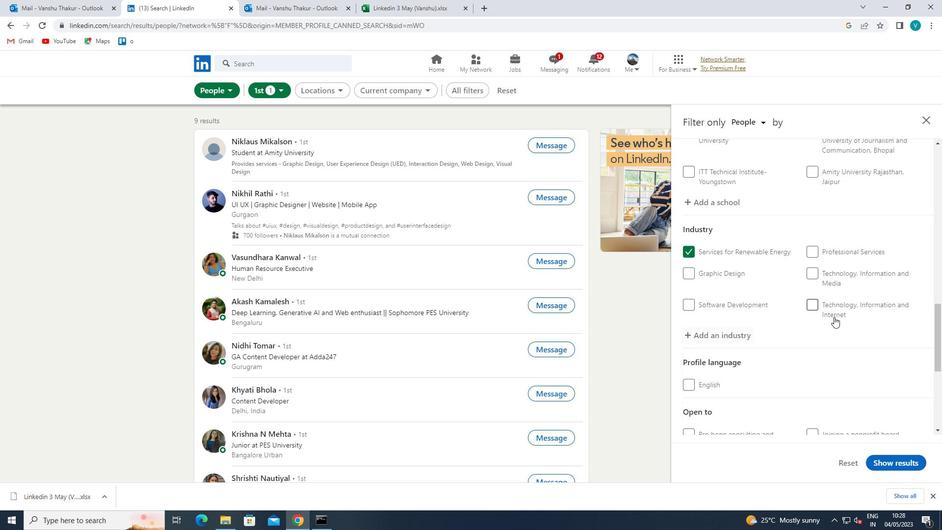 
Action: Mouse moved to (834, 321)
Screenshot: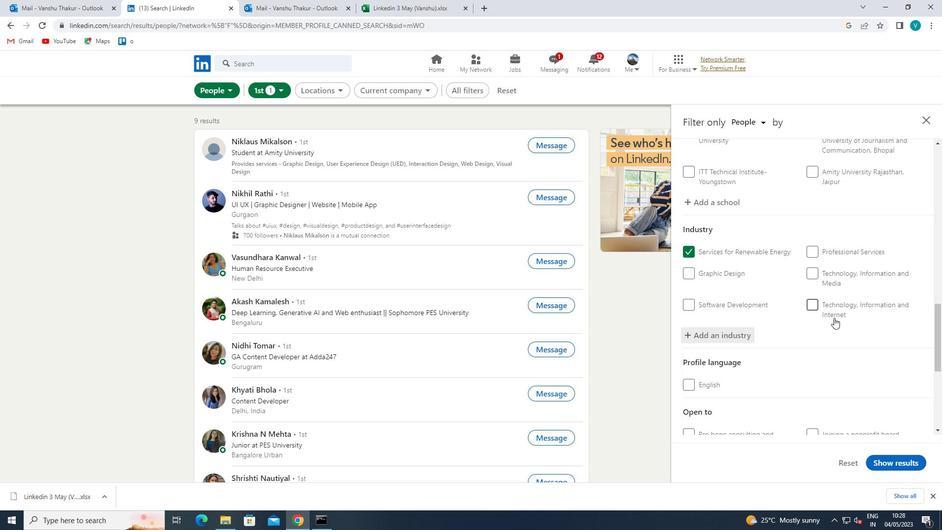 
Action: Mouse scrolled (834, 320) with delta (0, 0)
Screenshot: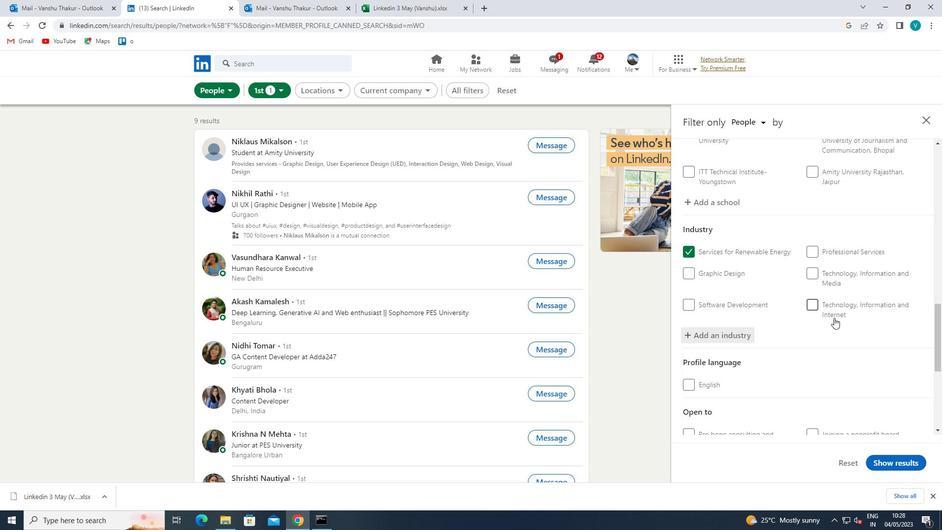 
Action: Mouse moved to (834, 321)
Screenshot: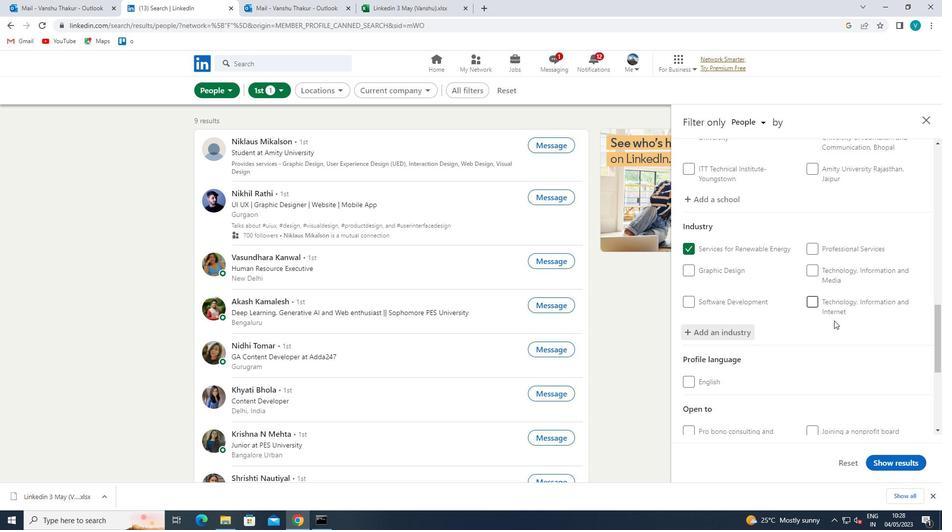
Action: Mouse scrolled (834, 320) with delta (0, 0)
Screenshot: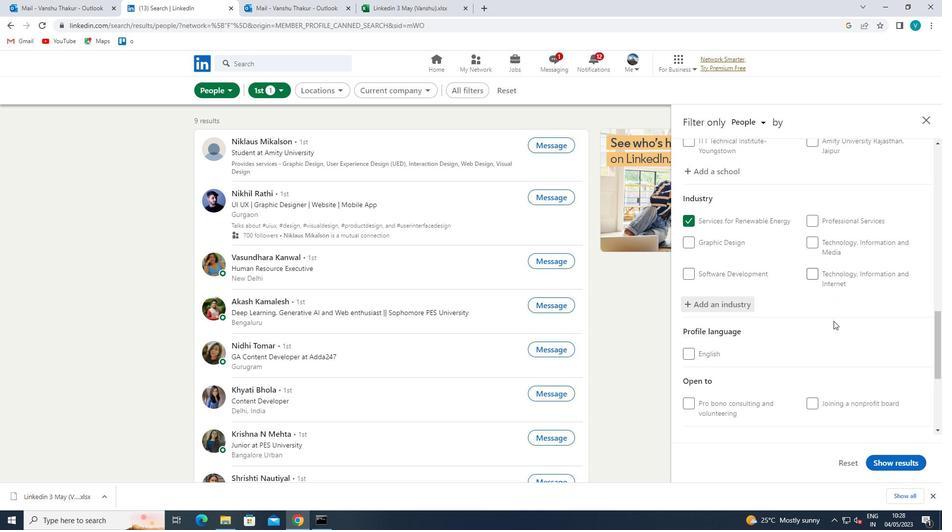 
Action: Mouse scrolled (834, 320) with delta (0, 0)
Screenshot: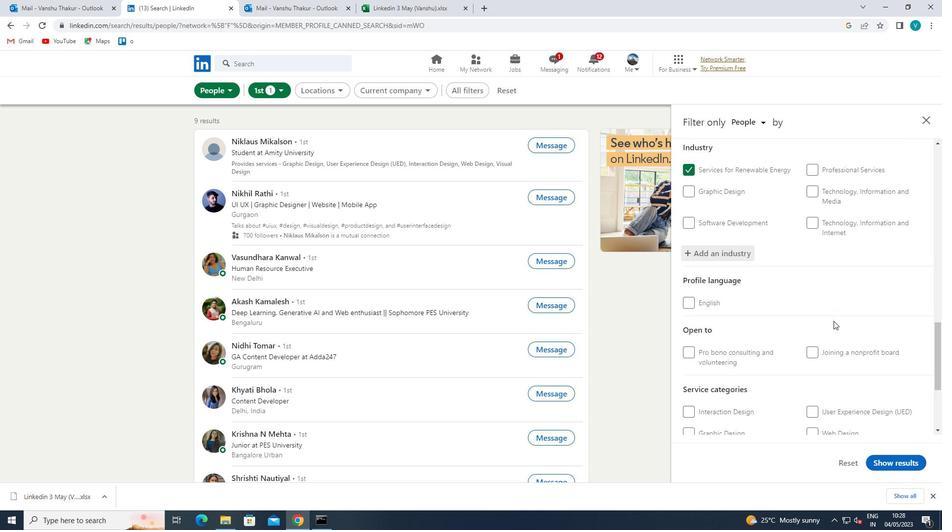 
Action: Mouse scrolled (834, 320) with delta (0, 0)
Screenshot: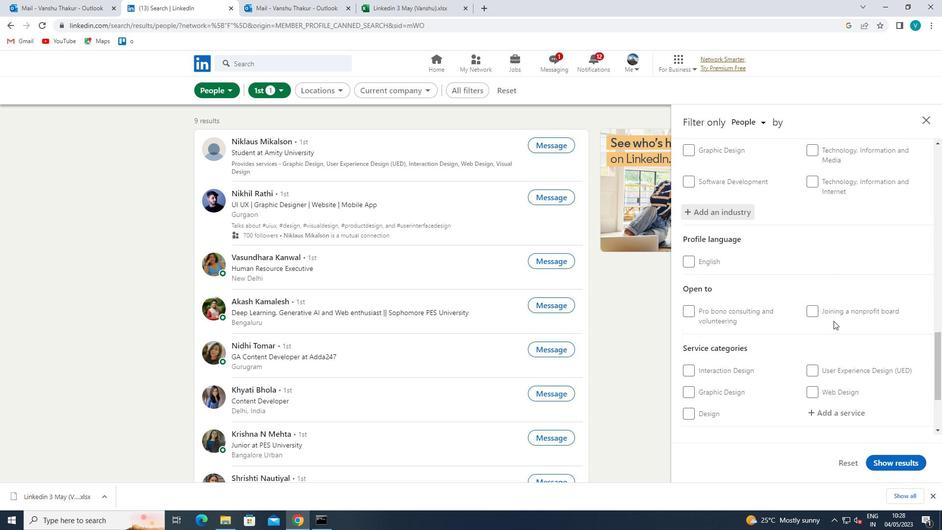 
Action: Mouse moved to (851, 297)
Screenshot: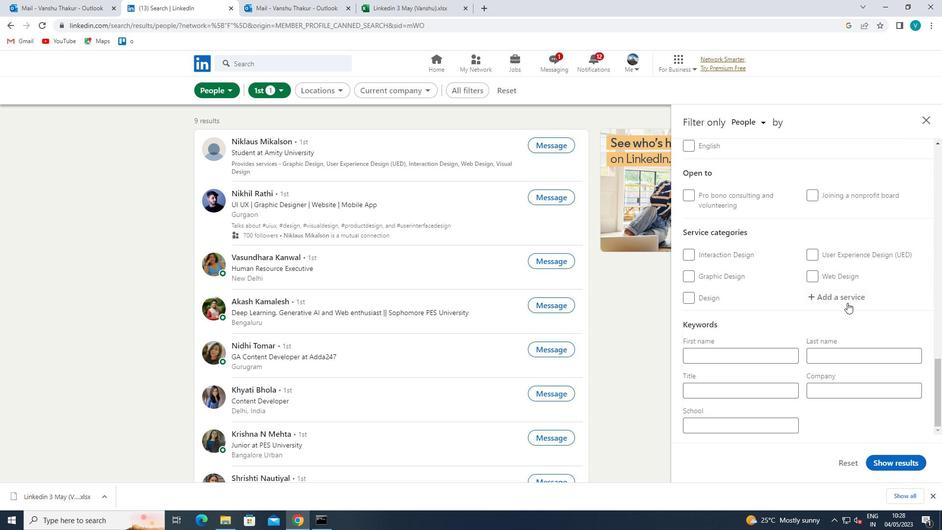 
Action: Mouse pressed left at (851, 297)
Screenshot: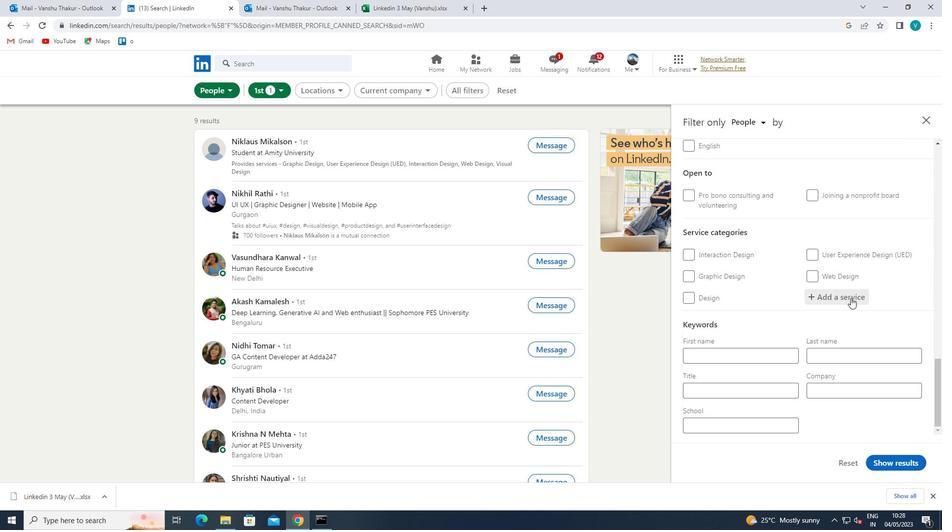 
Action: Mouse moved to (851, 297)
Screenshot: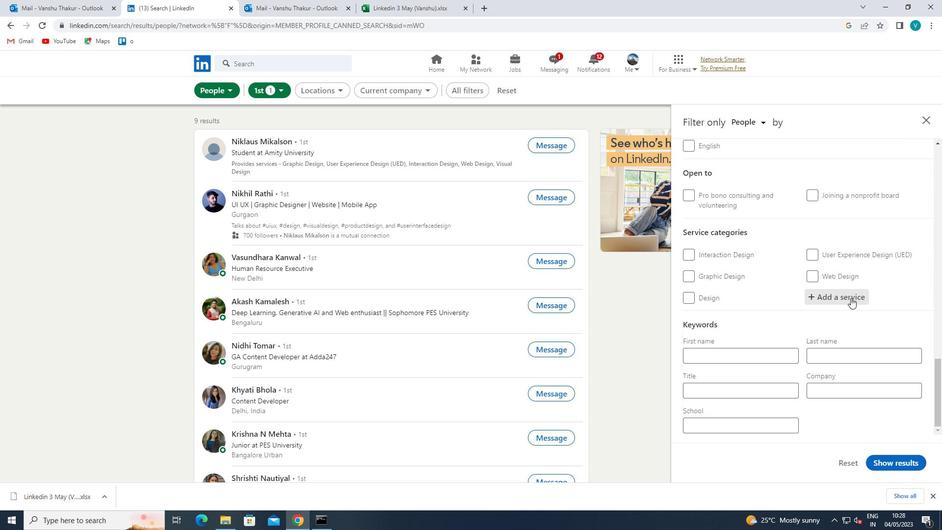 
Action: Key pressed <Key.shift>FILING<Key.space>
Screenshot: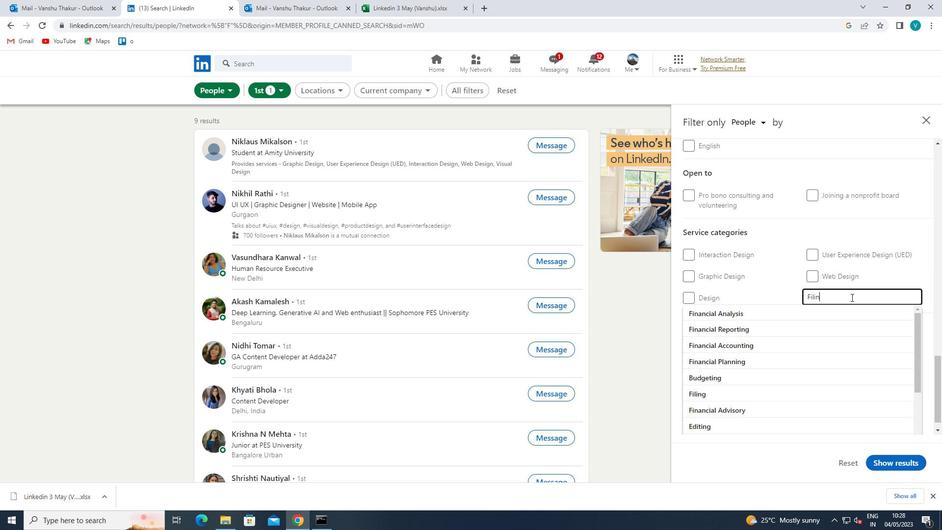 
Action: Mouse moved to (836, 308)
Screenshot: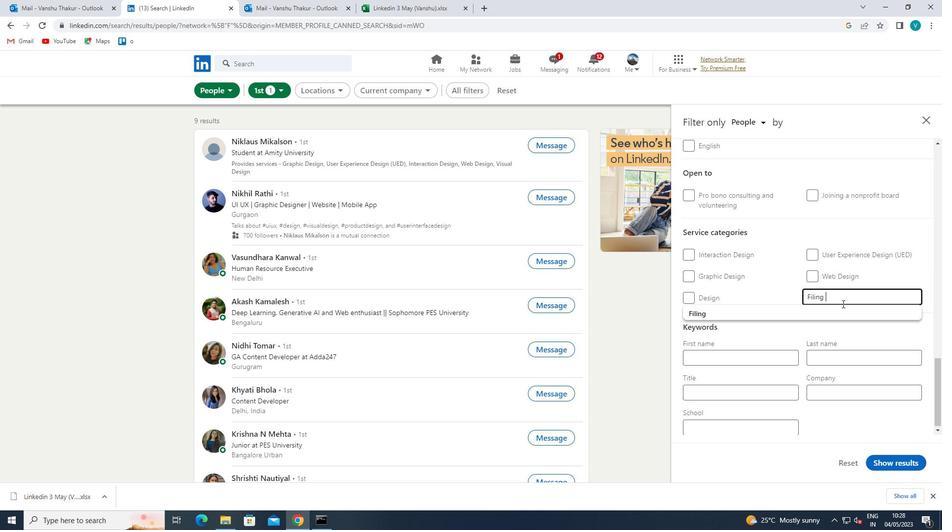 
Action: Mouse pressed left at (836, 308)
Screenshot: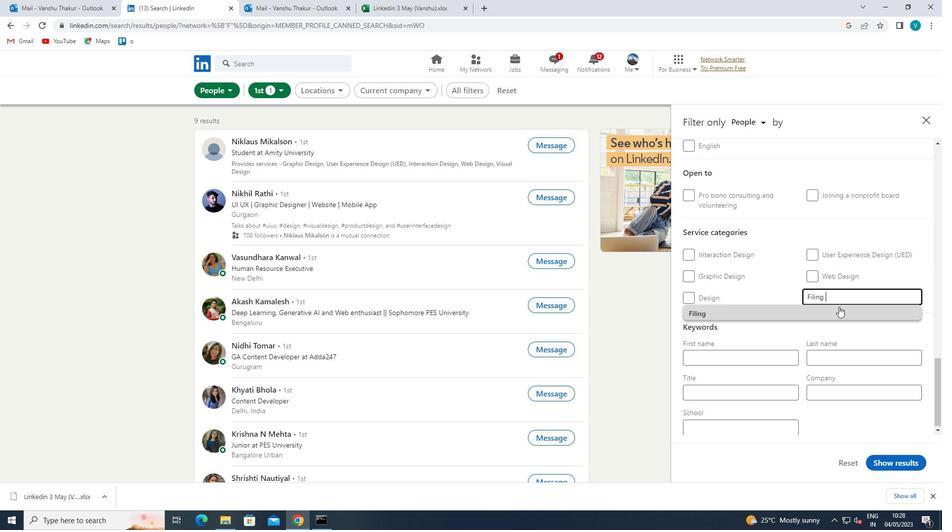 
Action: Mouse moved to (837, 308)
Screenshot: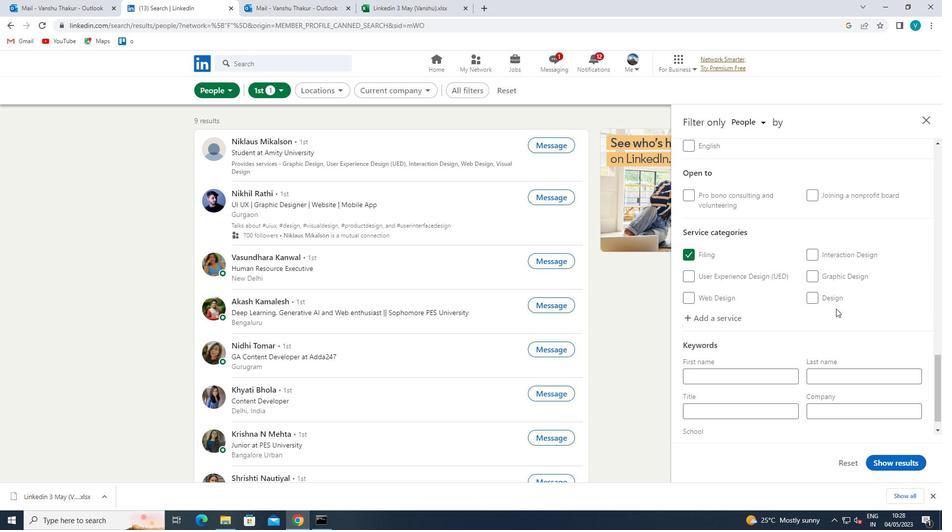 
Action: Mouse scrolled (837, 308) with delta (0, 0)
Screenshot: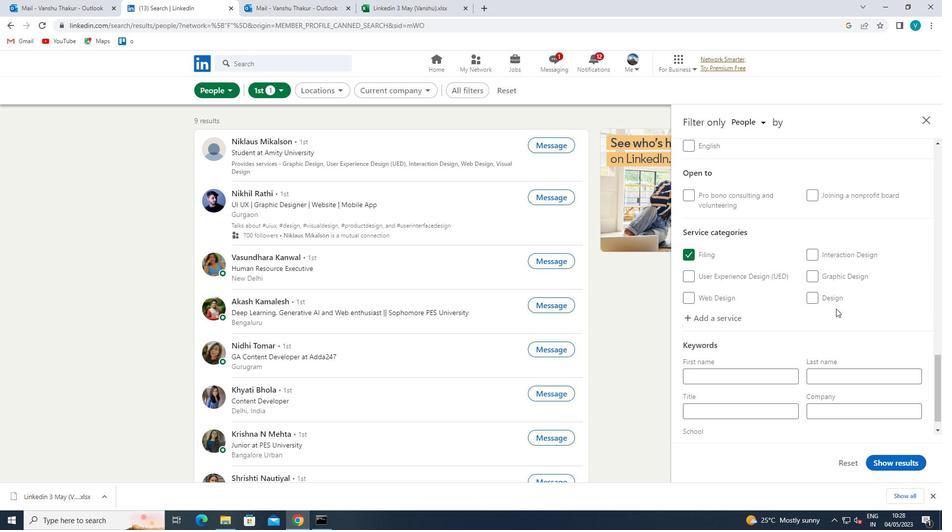 
Action: Mouse moved to (836, 309)
Screenshot: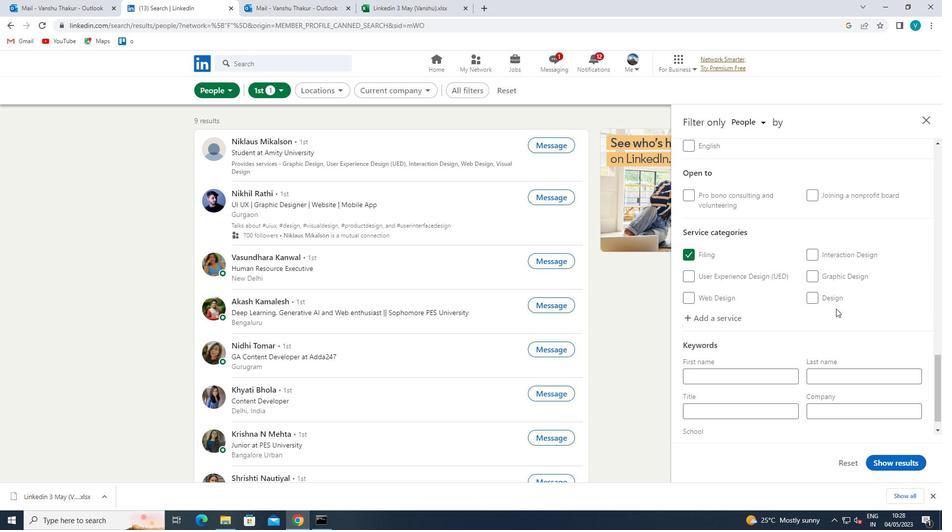 
Action: Mouse scrolled (836, 308) with delta (0, 0)
Screenshot: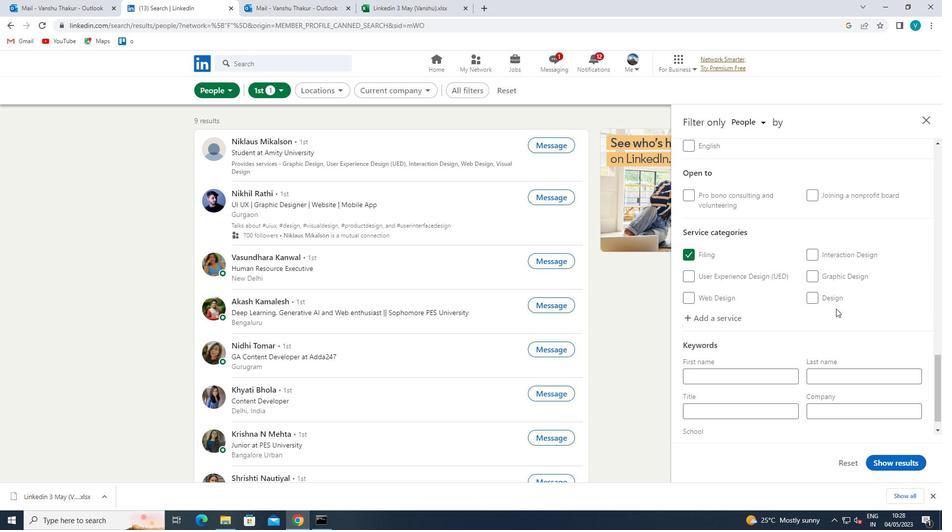 
Action: Mouse moved to (835, 309)
Screenshot: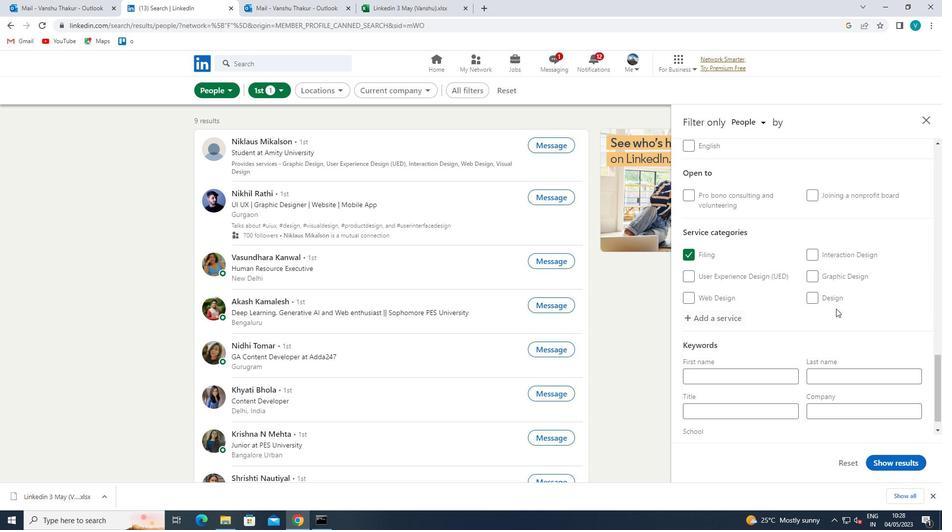 
Action: Mouse scrolled (835, 309) with delta (0, 0)
Screenshot: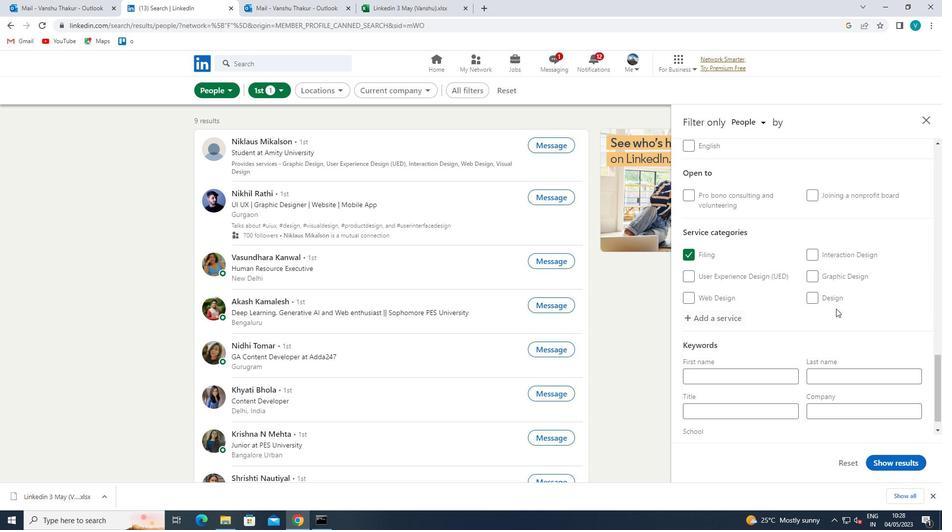 
Action: Mouse moved to (773, 398)
Screenshot: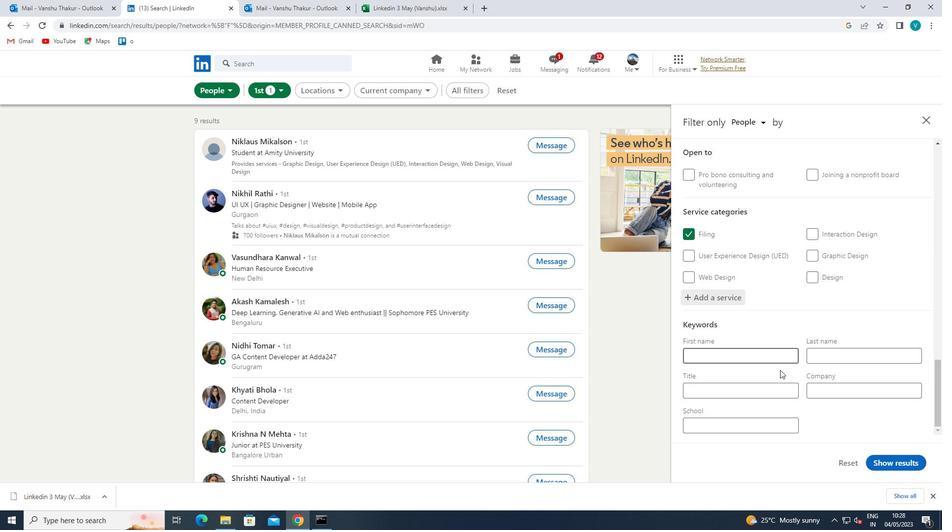 
Action: Mouse pressed left at (773, 398)
Screenshot: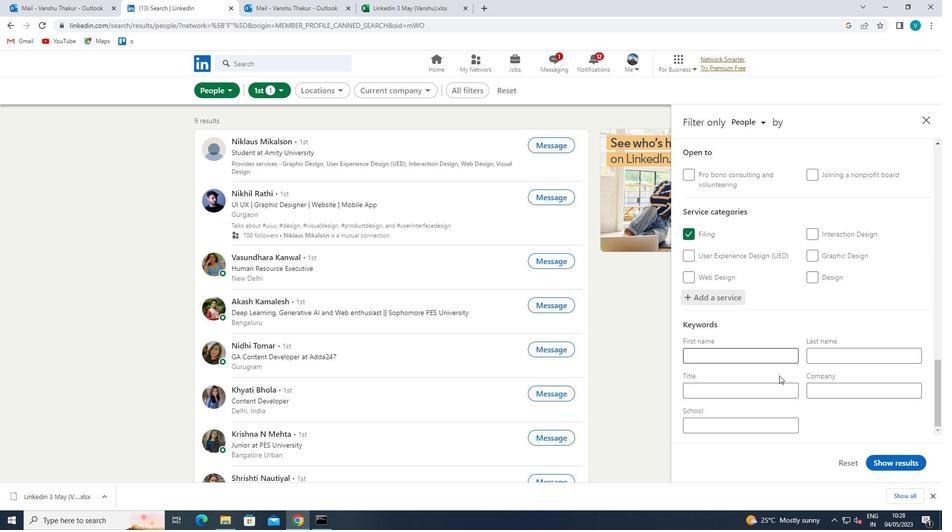 
Action: Mouse moved to (773, 397)
Screenshot: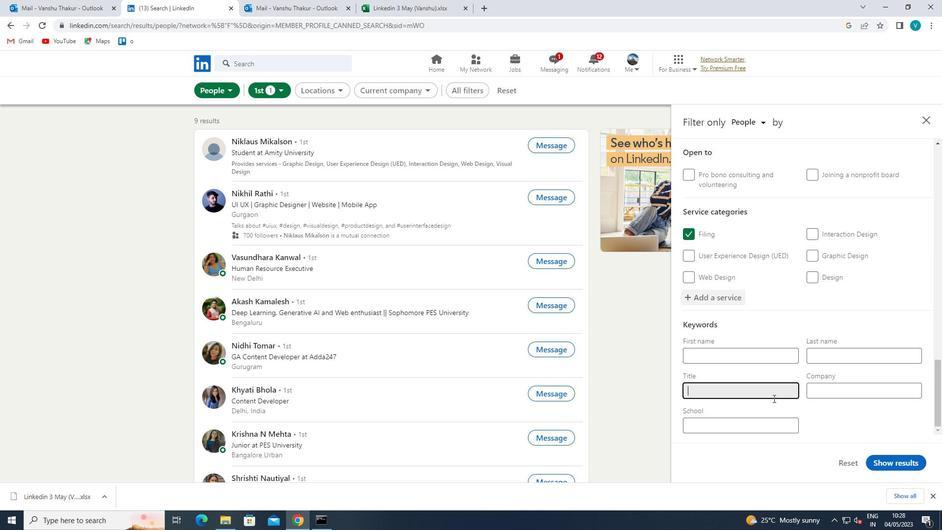
Action: Key pressed <Key.shift>CHIEF<Key.space><Key.shift>EXECUTIVE<Key.space><Key.shift>OFFICER<Key.space>
Screenshot: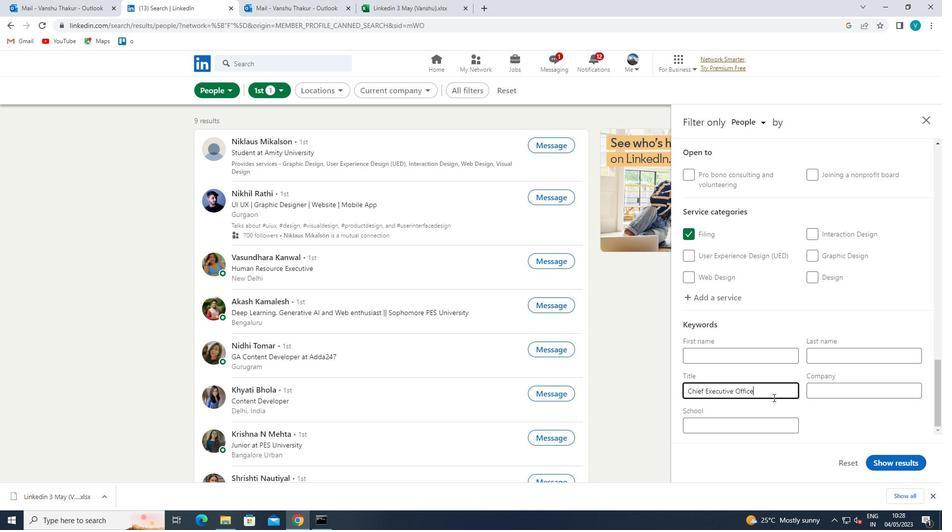 
Action: Mouse moved to (908, 465)
Screenshot: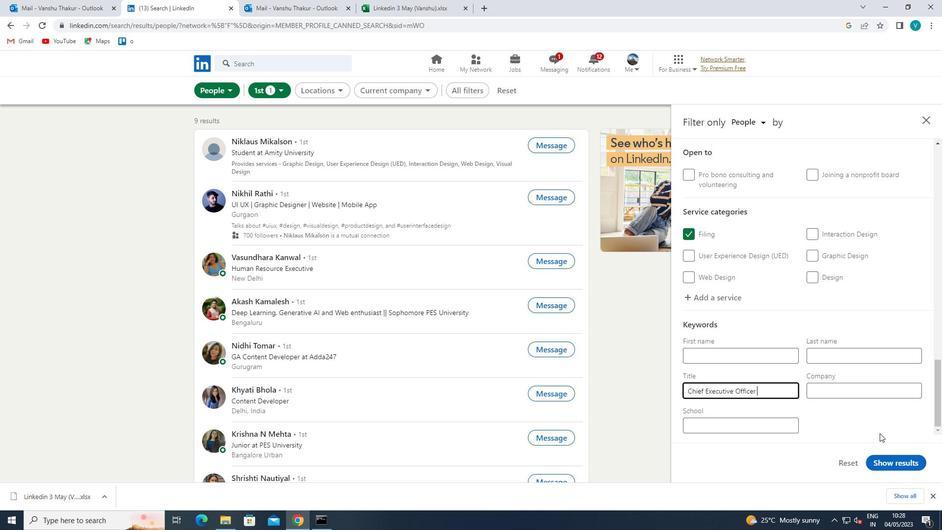 
Action: Mouse pressed left at (908, 465)
Screenshot: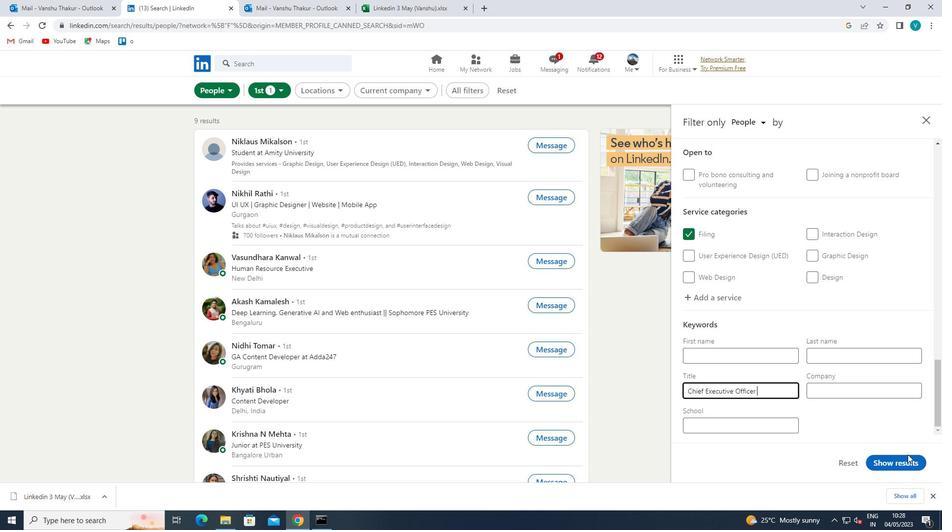 
Action: Mouse moved to (908, 461)
Screenshot: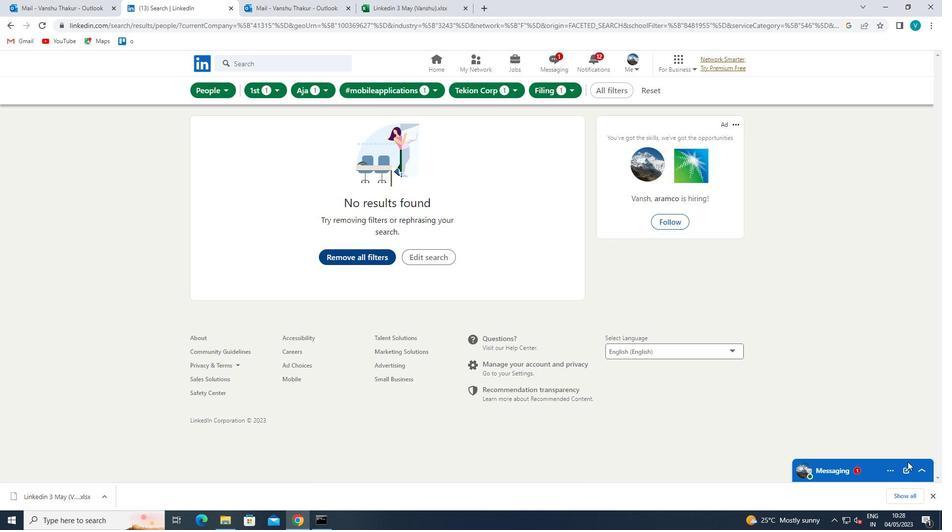 
